 Task: Find connections with filter location Al Manşūrah with filter topic #socialentrepreneurswith filter profile language French with filter current company Bounce with filter school Gurukula Kangri Vishwavidyalaya with filter industry Interior Design with filter service category Computer Networking with filter keywords title Public Relations
Action: Mouse moved to (565, 70)
Screenshot: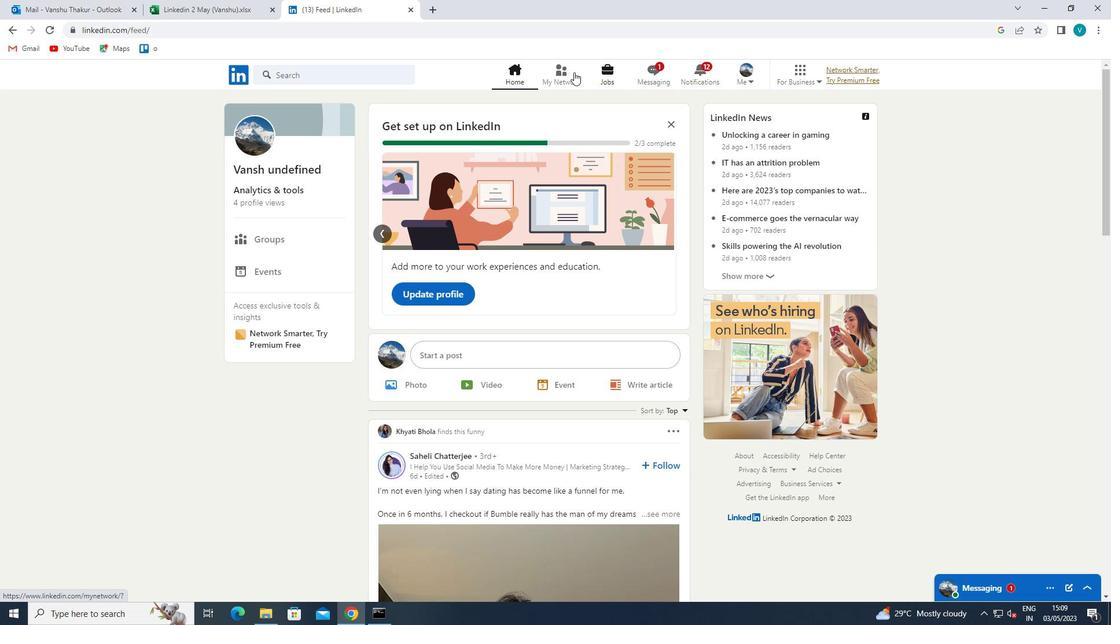 
Action: Mouse pressed left at (565, 70)
Screenshot: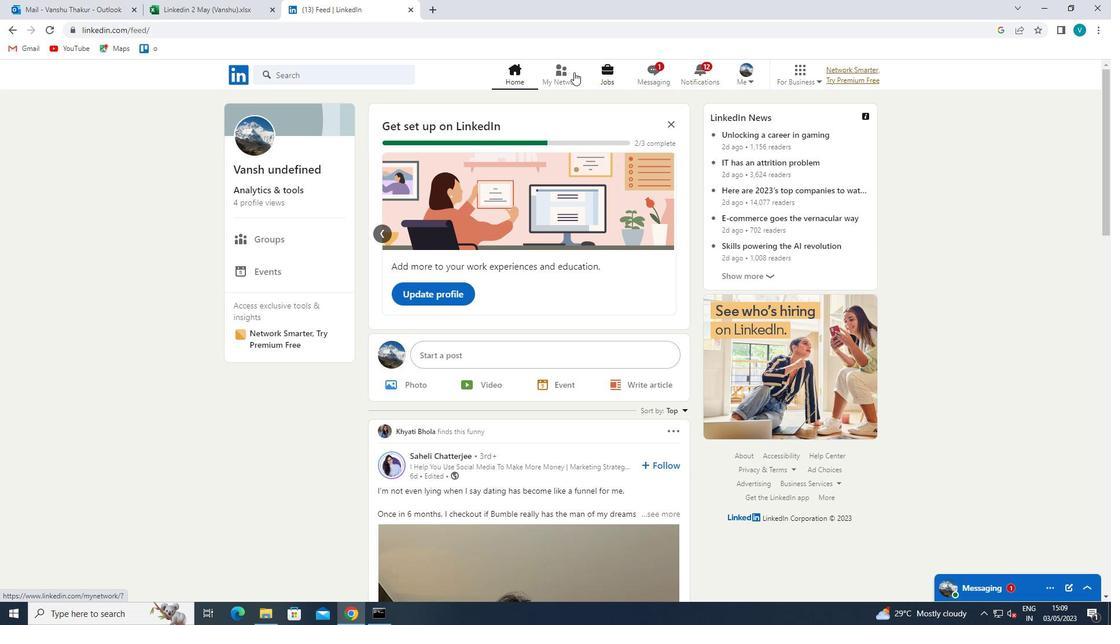 
Action: Mouse moved to (309, 136)
Screenshot: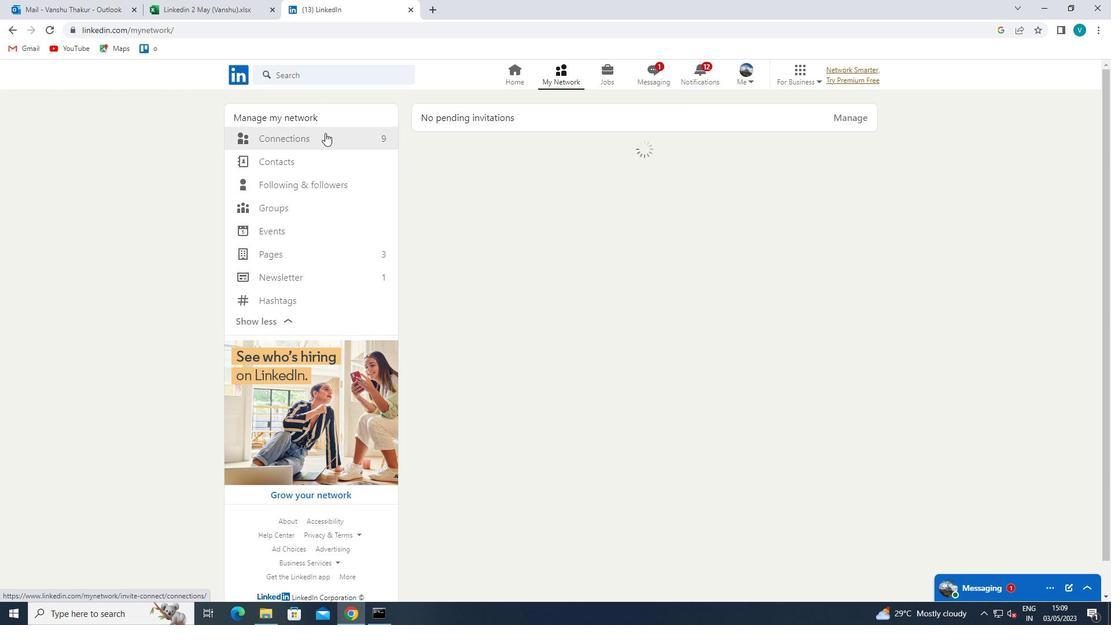 
Action: Mouse pressed left at (309, 136)
Screenshot: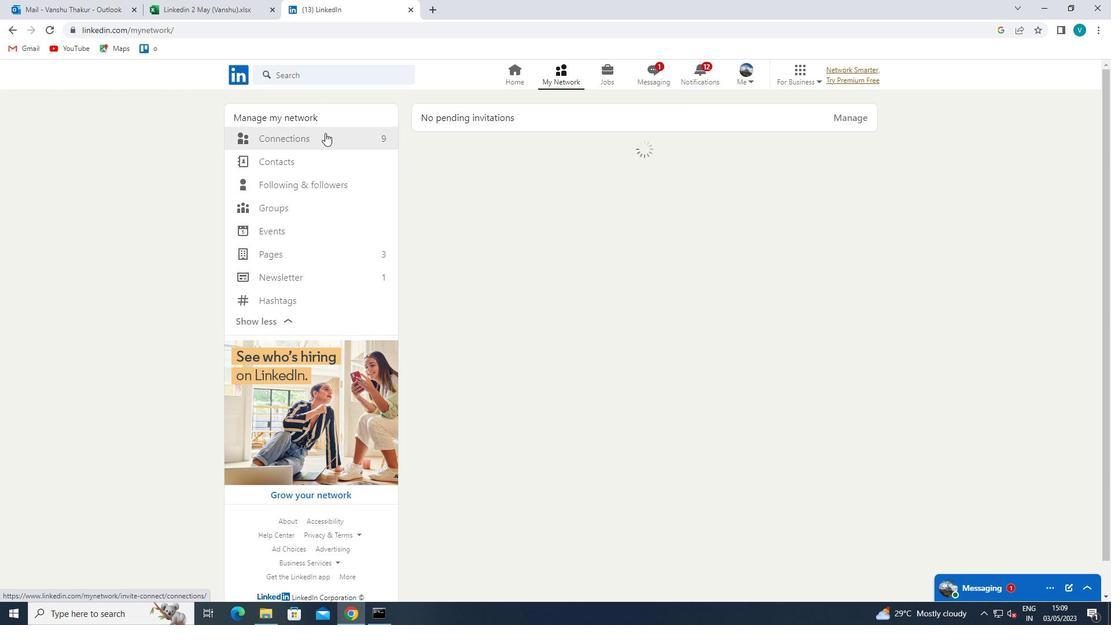
Action: Mouse moved to (639, 147)
Screenshot: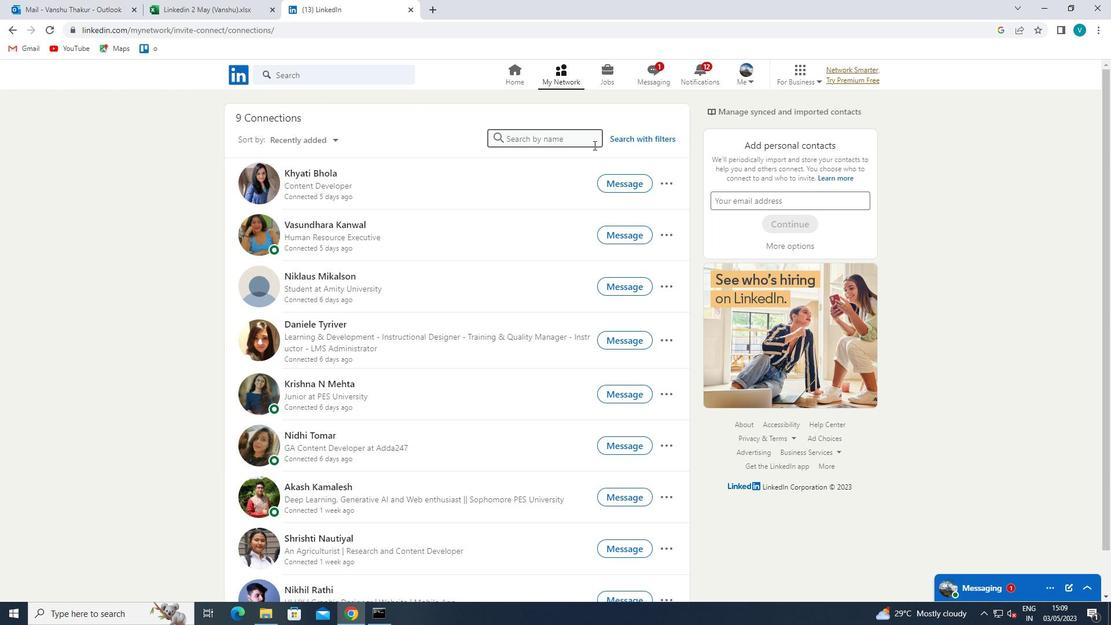 
Action: Mouse pressed left at (639, 147)
Screenshot: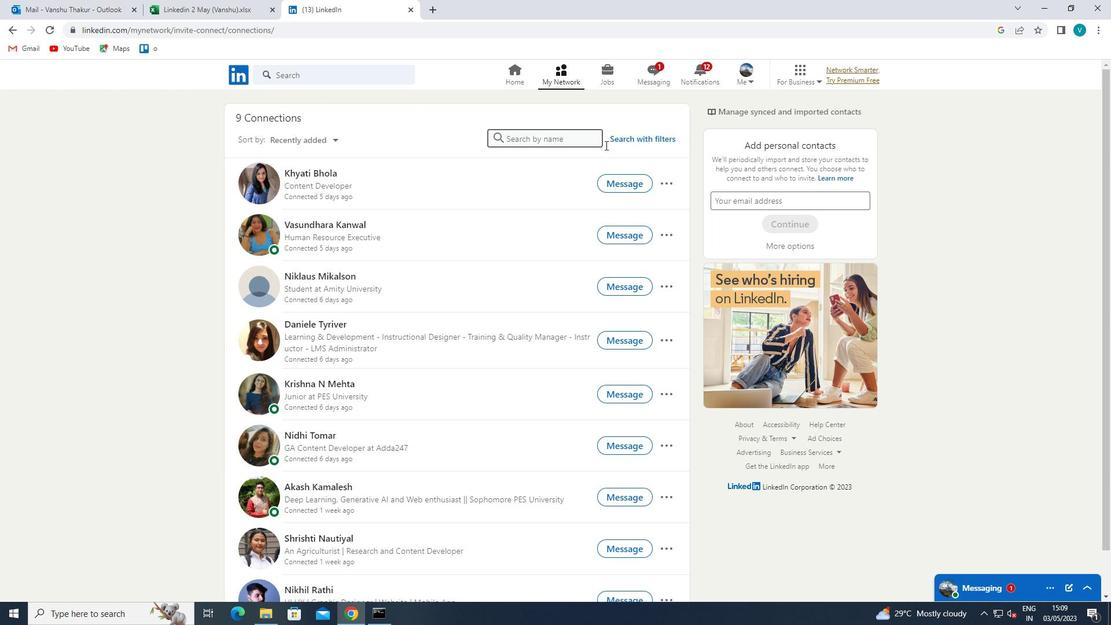 
Action: Mouse moved to (653, 140)
Screenshot: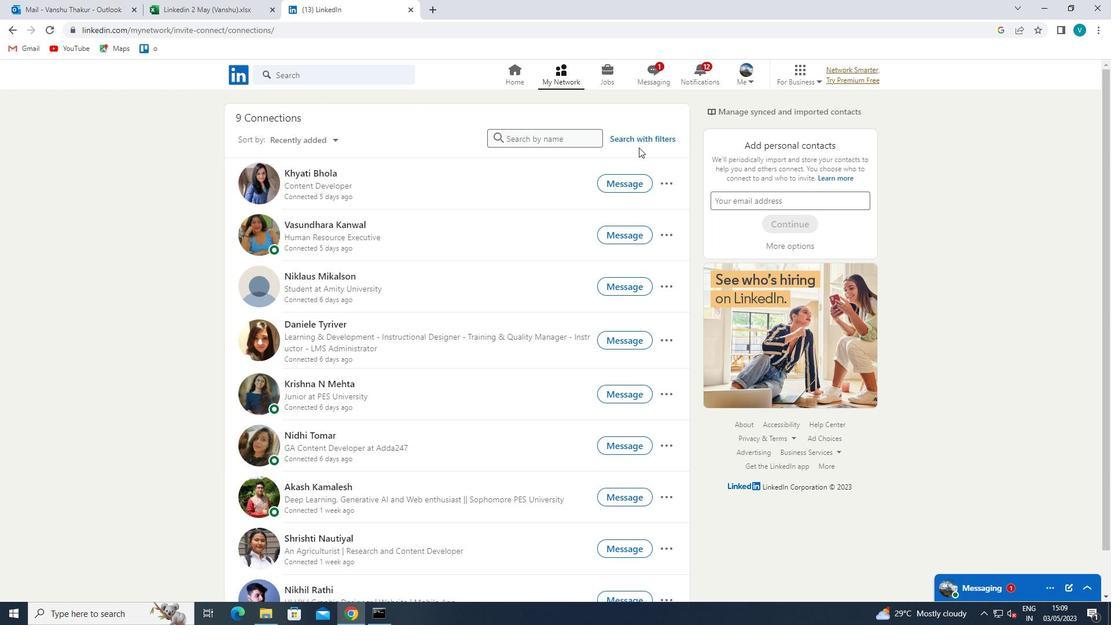 
Action: Mouse pressed left at (653, 140)
Screenshot: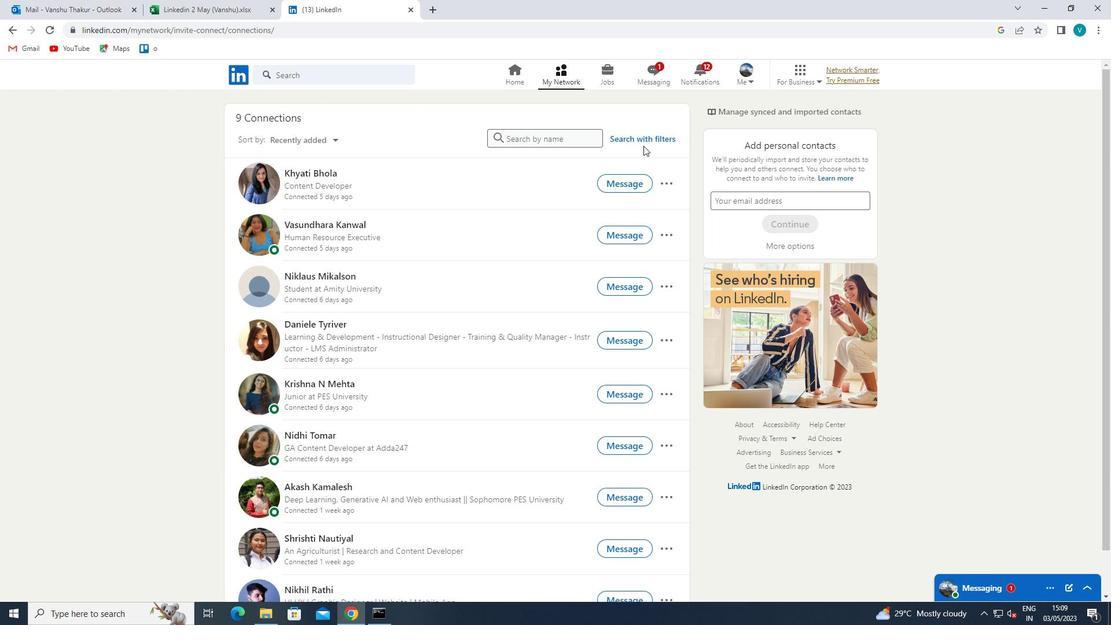 
Action: Mouse moved to (563, 105)
Screenshot: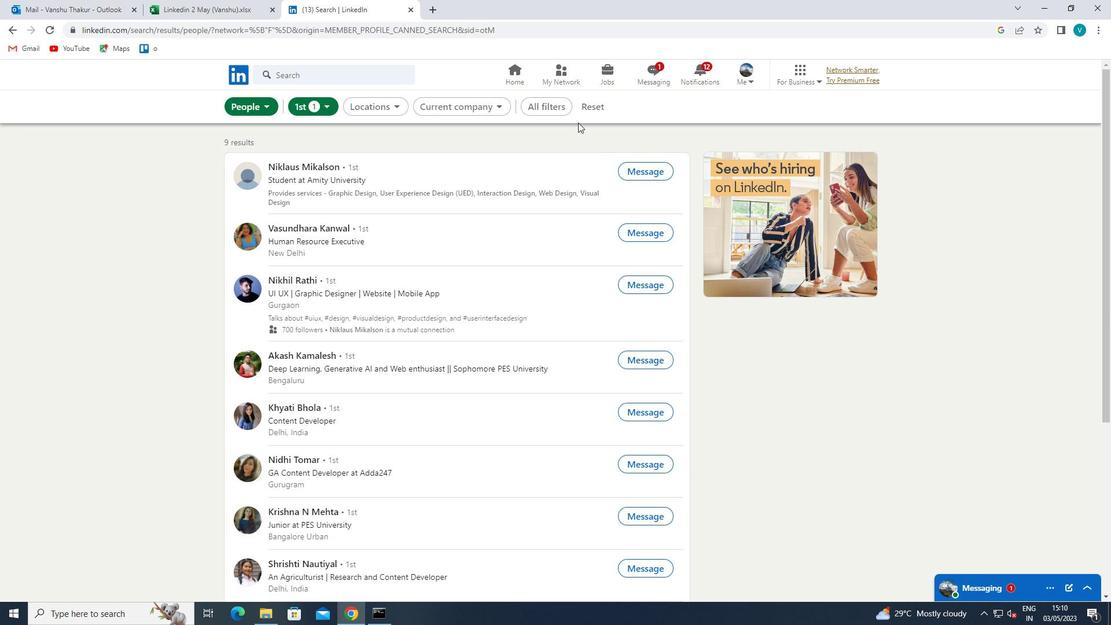 
Action: Mouse pressed left at (563, 105)
Screenshot: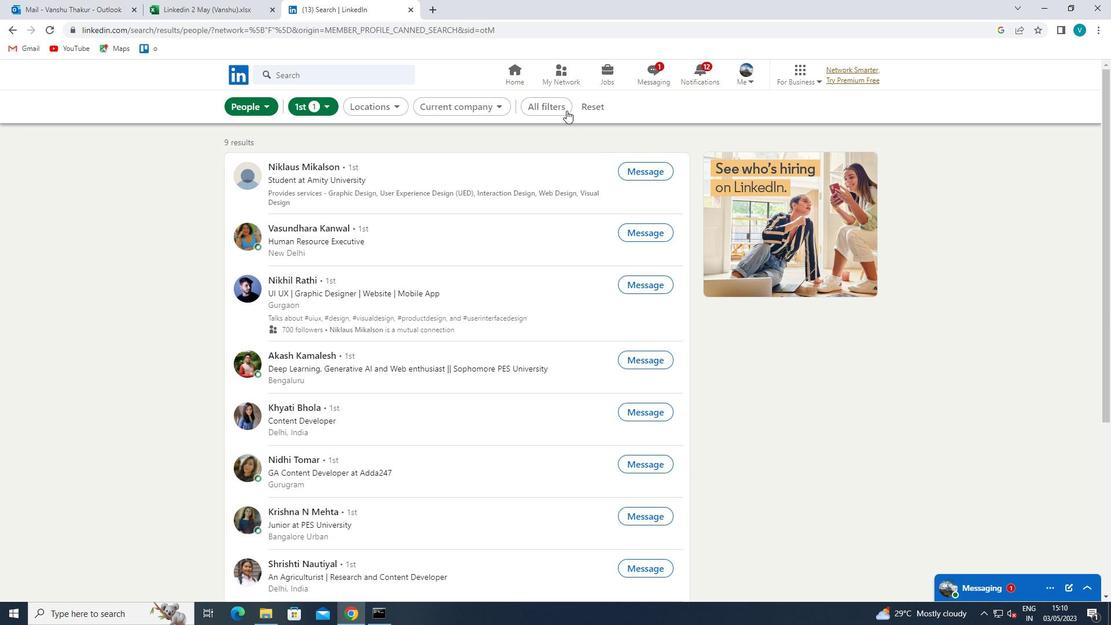 
Action: Mouse moved to (880, 284)
Screenshot: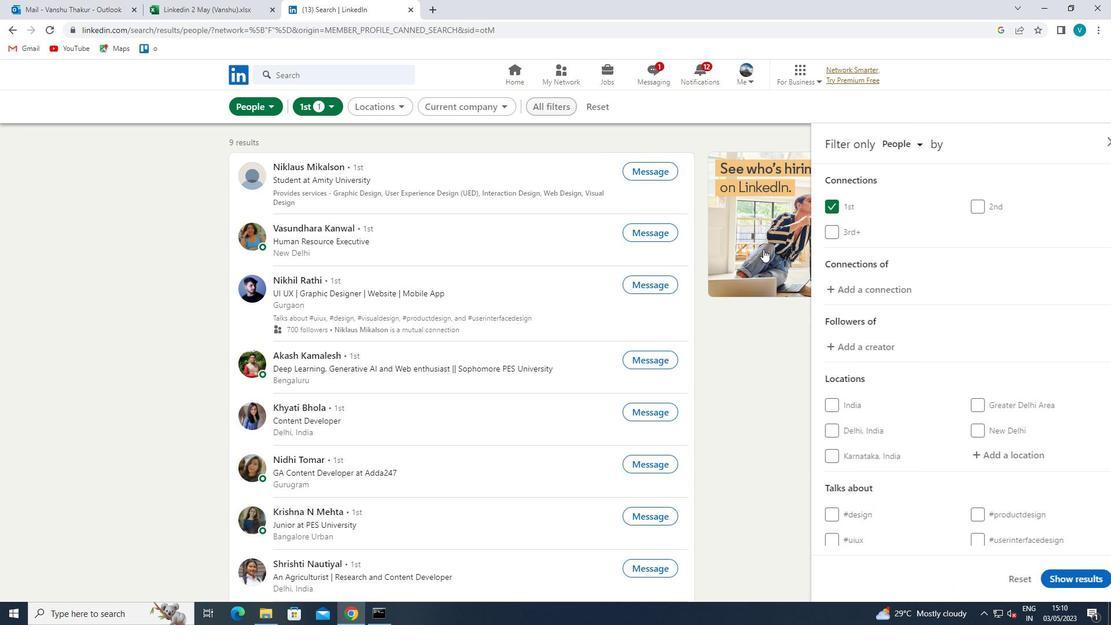 
Action: Mouse scrolled (880, 283) with delta (0, 0)
Screenshot: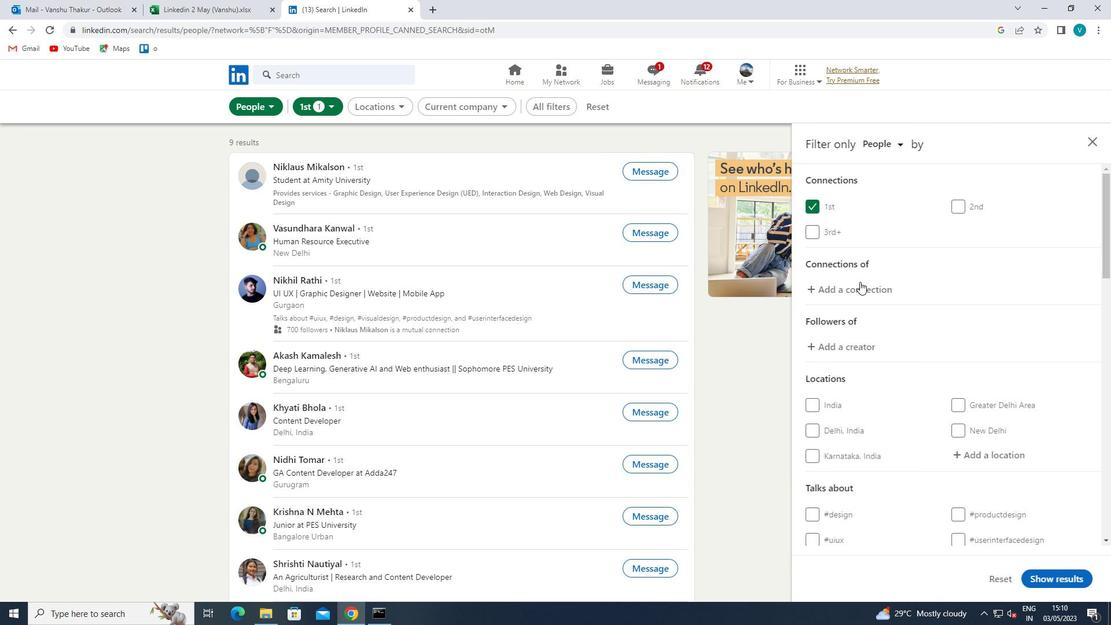 
Action: Mouse scrolled (880, 283) with delta (0, 0)
Screenshot: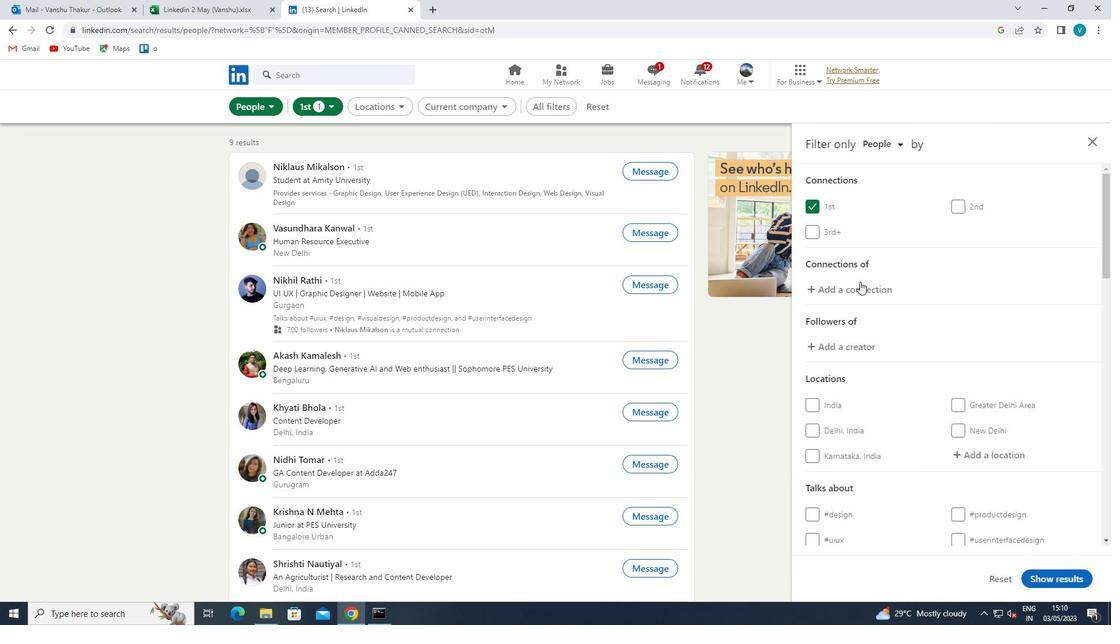
Action: Mouse moved to (970, 338)
Screenshot: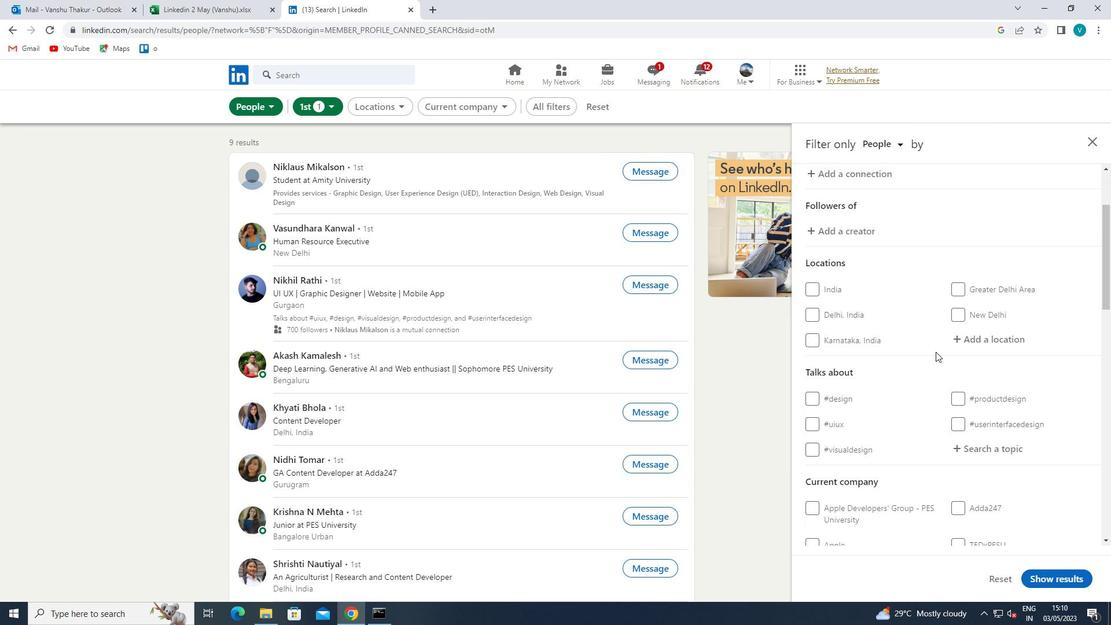 
Action: Mouse pressed left at (970, 338)
Screenshot: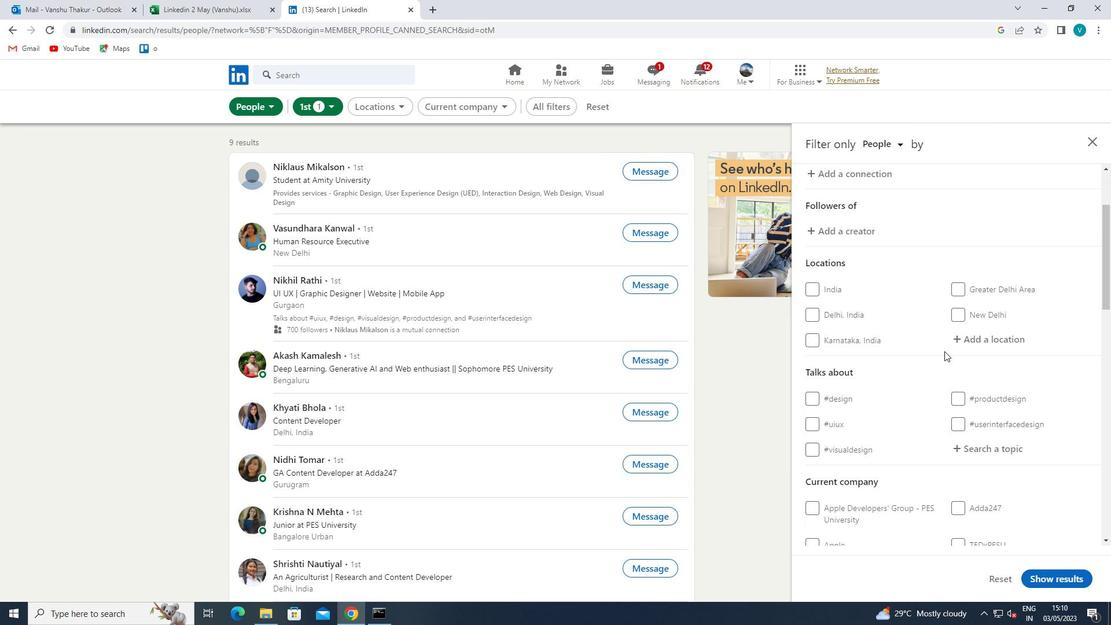 
Action: Key pressed <Key.shift>AL<Key.space><Key.shift>MANSURAH
Screenshot: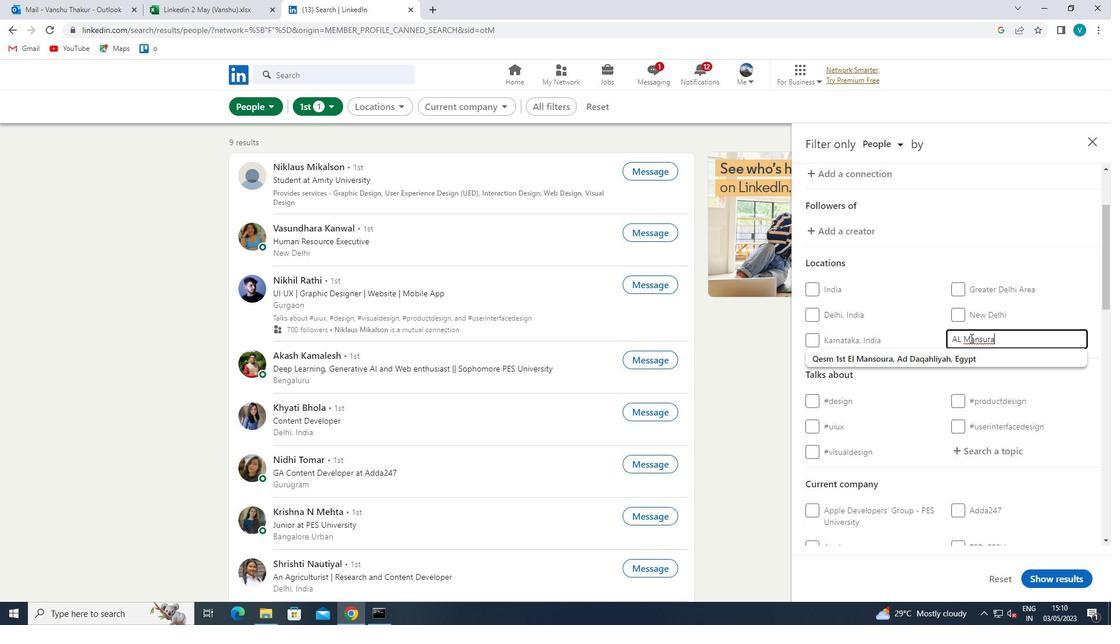 
Action: Mouse moved to (948, 352)
Screenshot: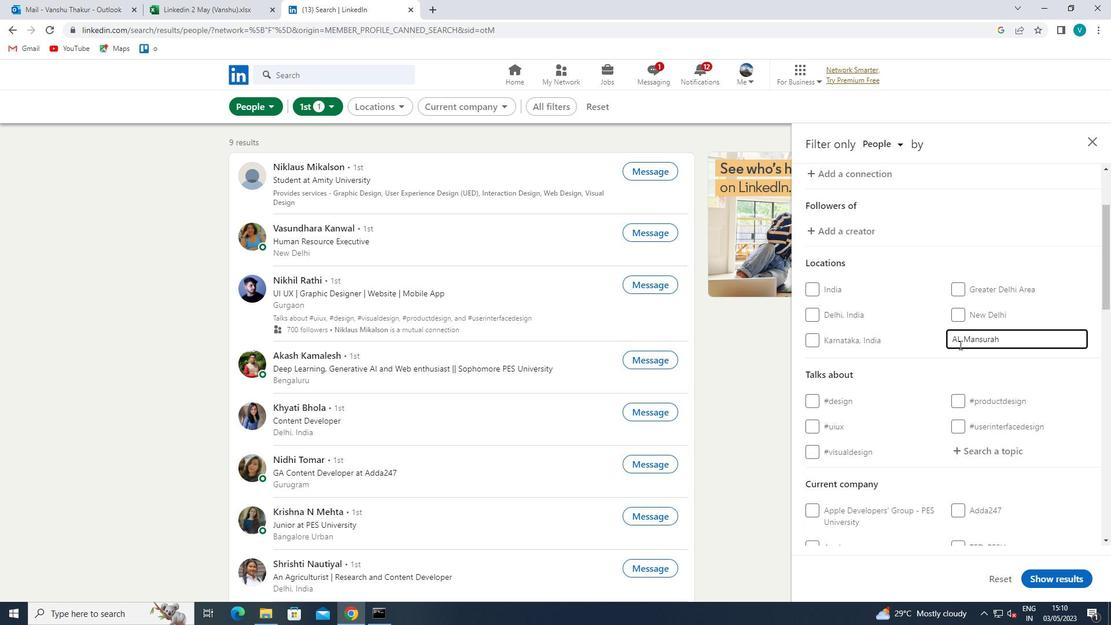 
Action: Mouse scrolled (948, 352) with delta (0, 0)
Screenshot: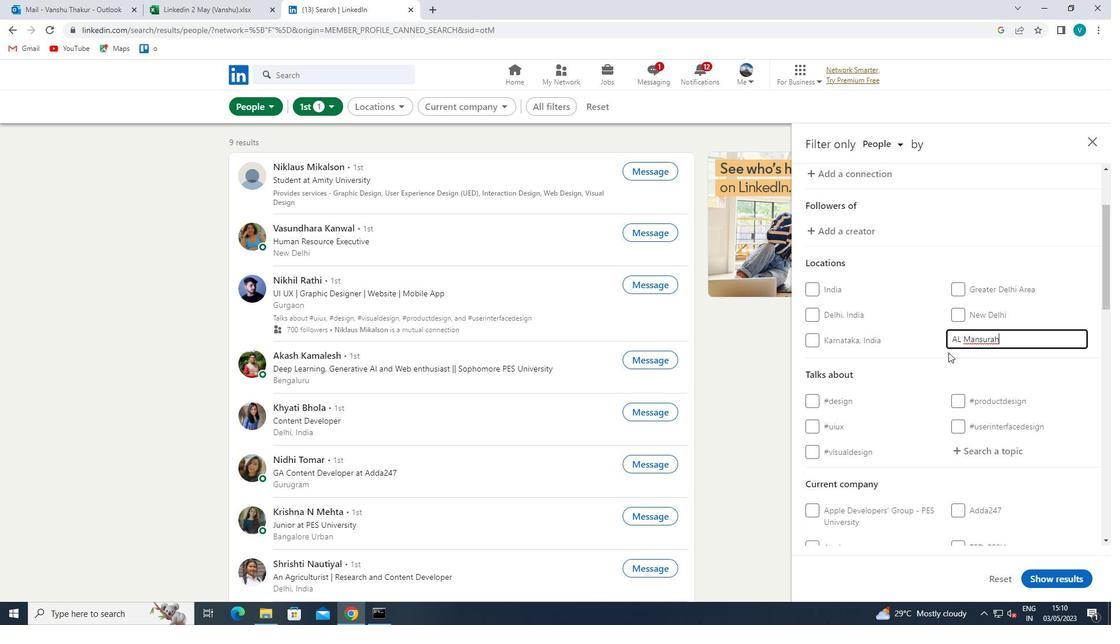 
Action: Mouse scrolled (948, 352) with delta (0, 0)
Screenshot: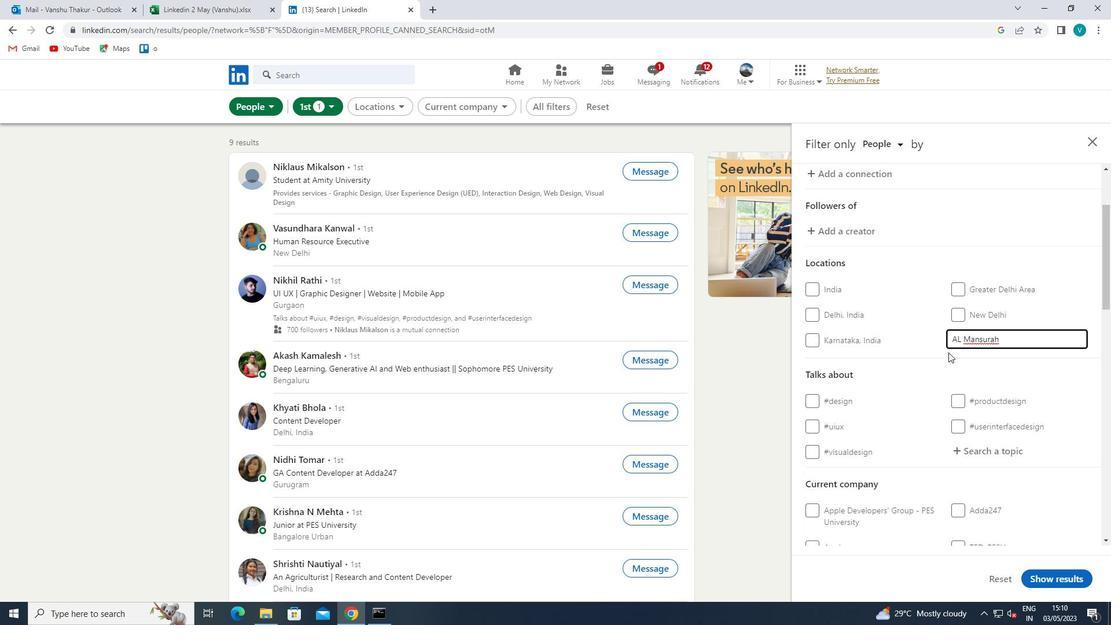 
Action: Mouse moved to (968, 342)
Screenshot: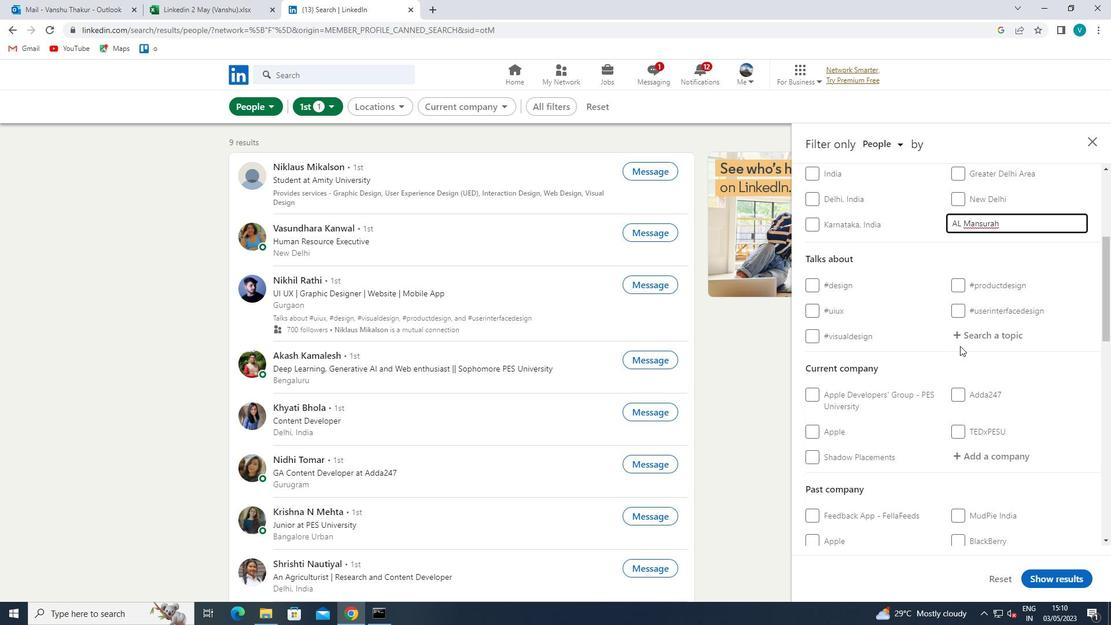 
Action: Mouse pressed left at (968, 342)
Screenshot: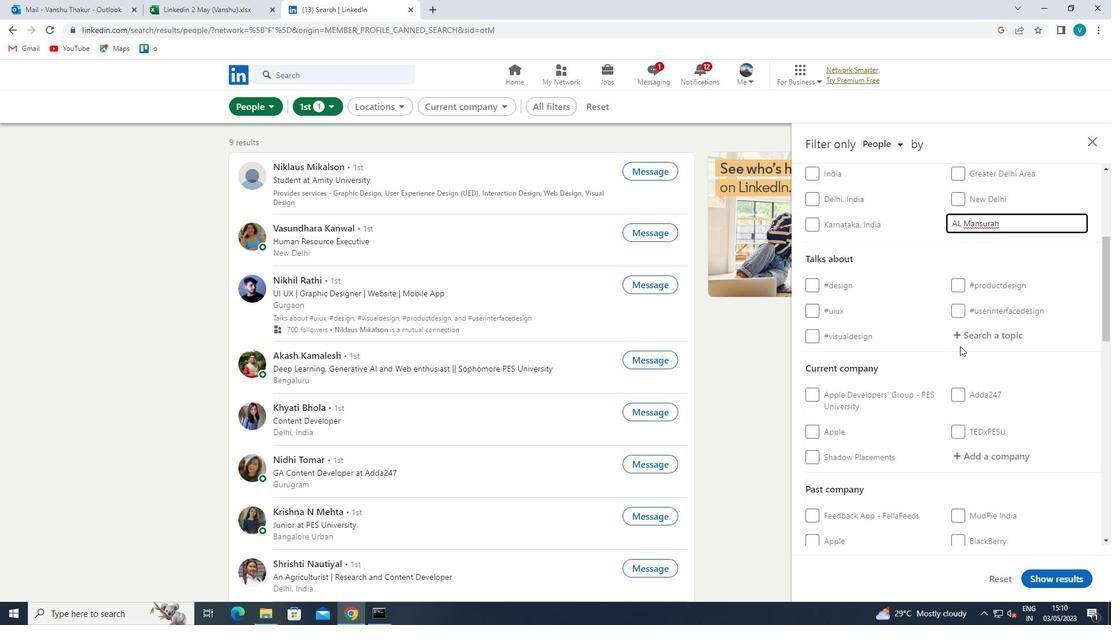 
Action: Key pressed SOCIALENTRE
Screenshot: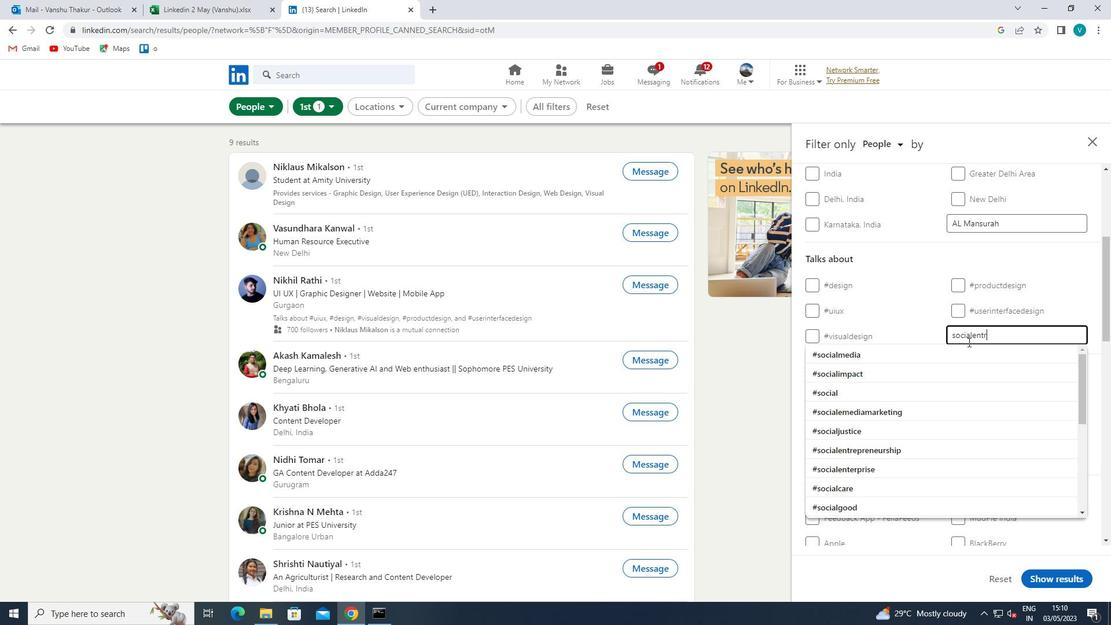 
Action: Mouse moved to (947, 367)
Screenshot: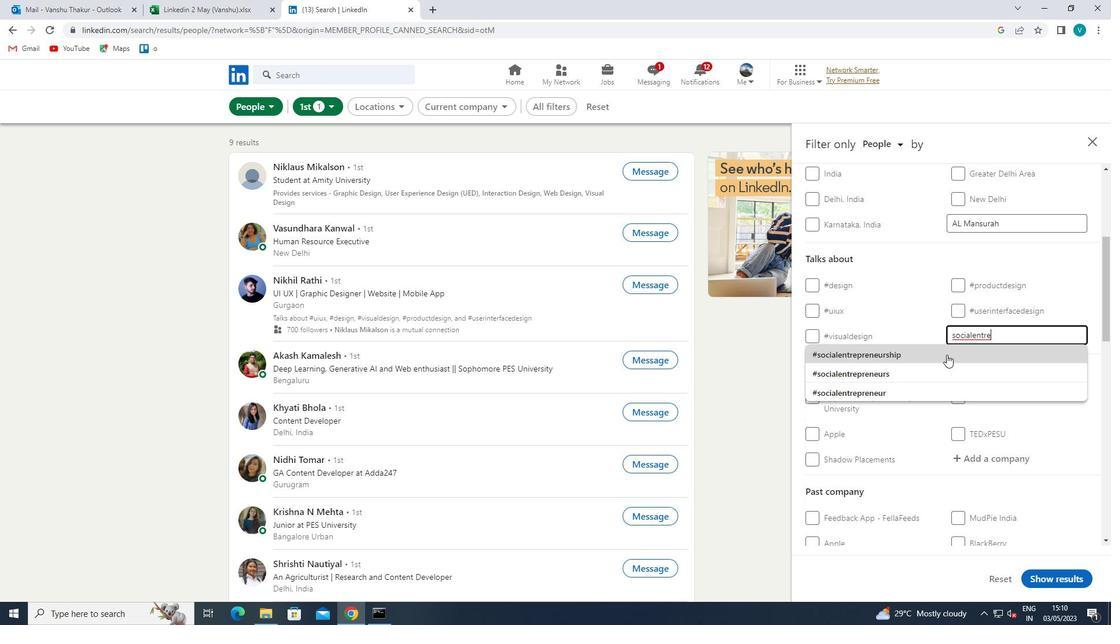 
Action: Mouse pressed left at (947, 367)
Screenshot: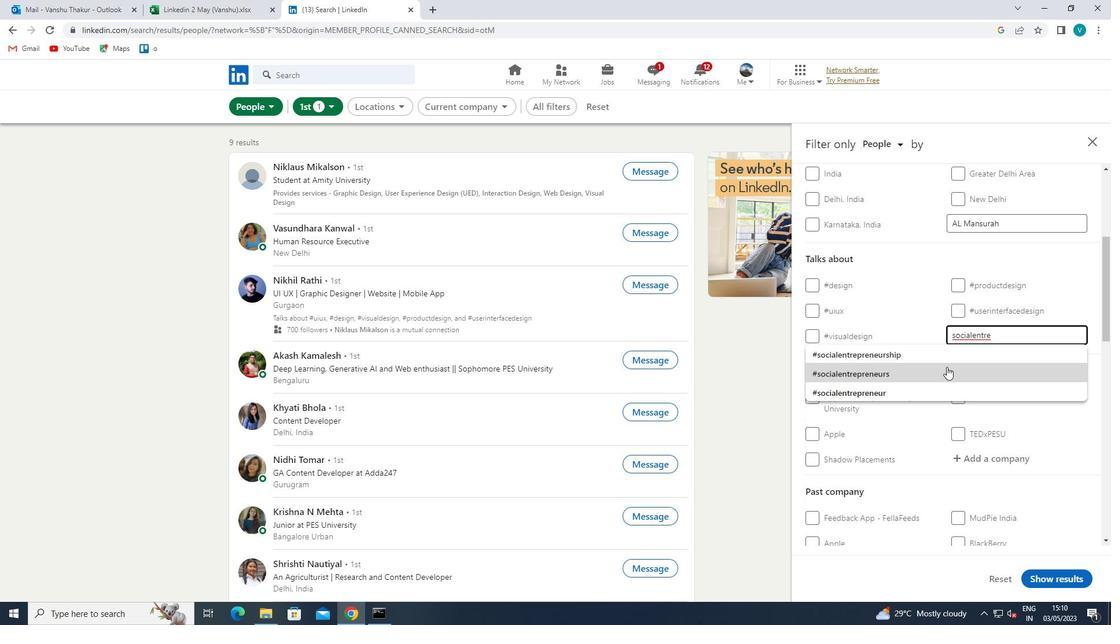 
Action: Mouse scrolled (947, 366) with delta (0, 0)
Screenshot: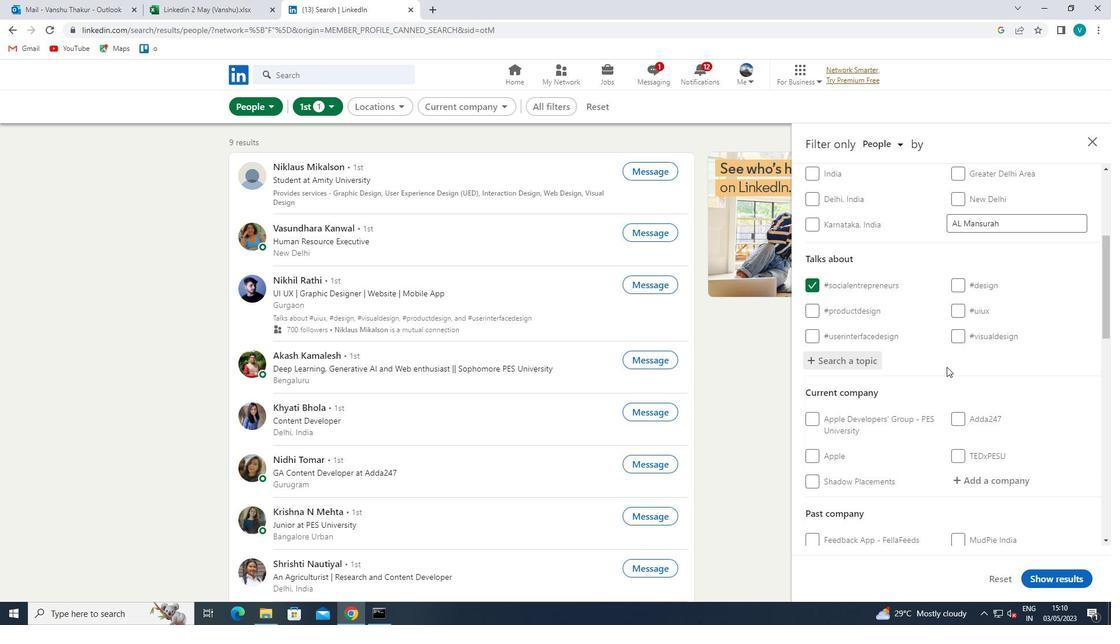 
Action: Mouse scrolled (947, 366) with delta (0, 0)
Screenshot: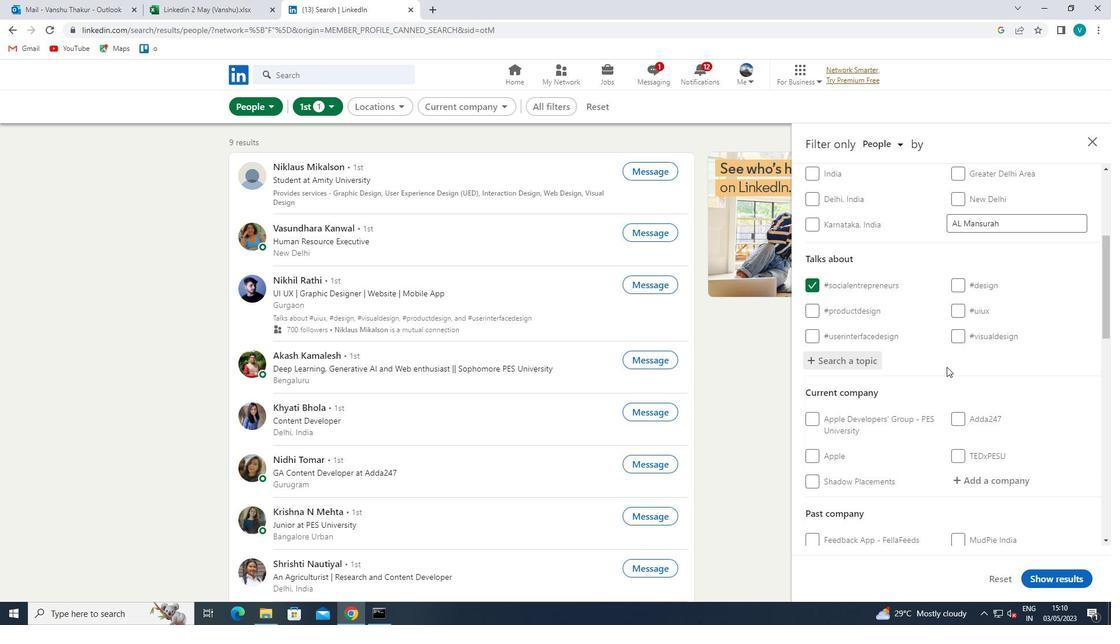 
Action: Mouse scrolled (947, 366) with delta (0, 0)
Screenshot: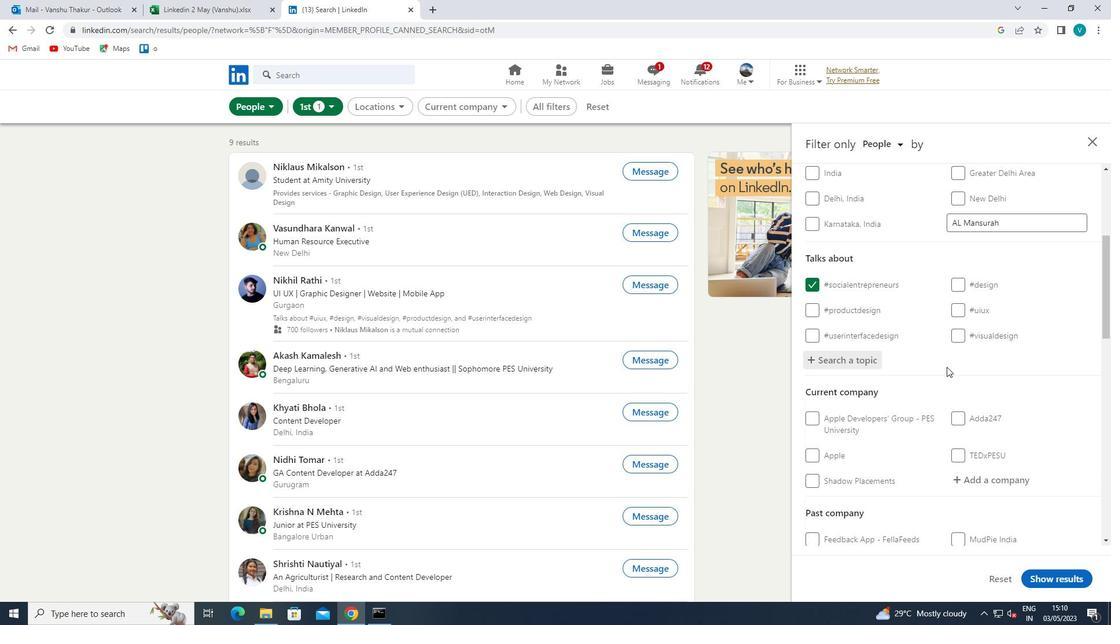 
Action: Mouse moved to (997, 312)
Screenshot: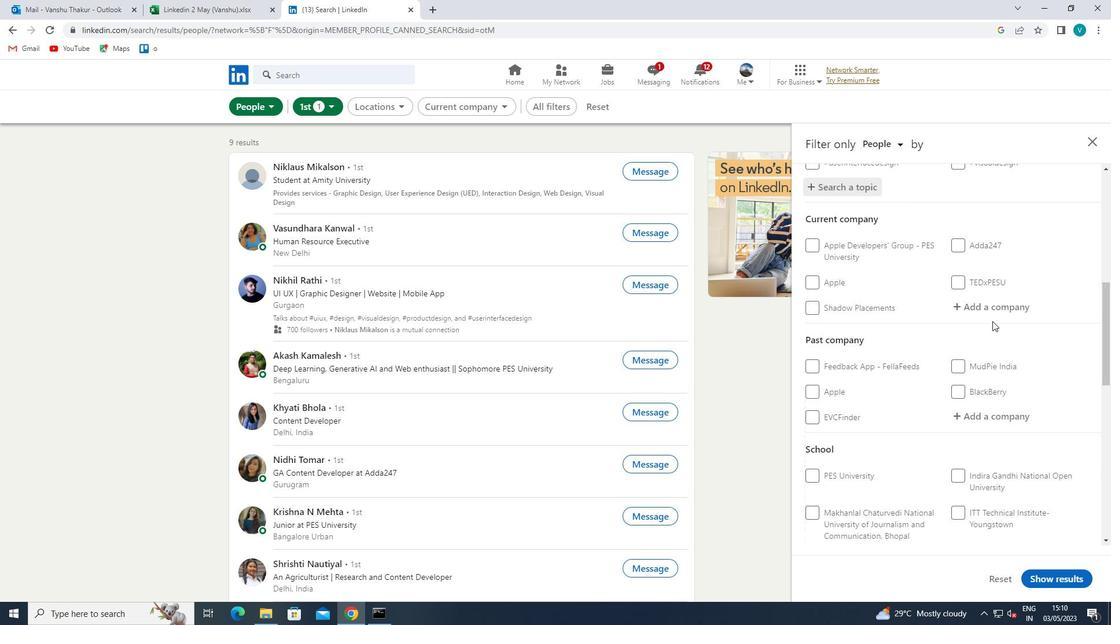 
Action: Mouse pressed left at (997, 312)
Screenshot: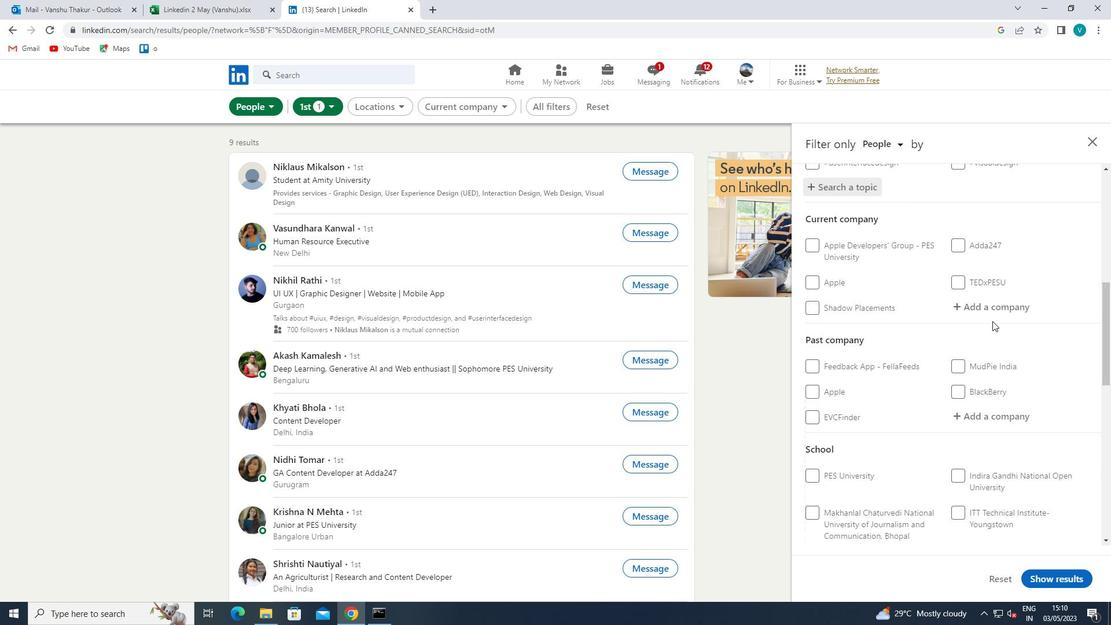 
Action: Key pressed <Key.shift>BOUNCE
Screenshot: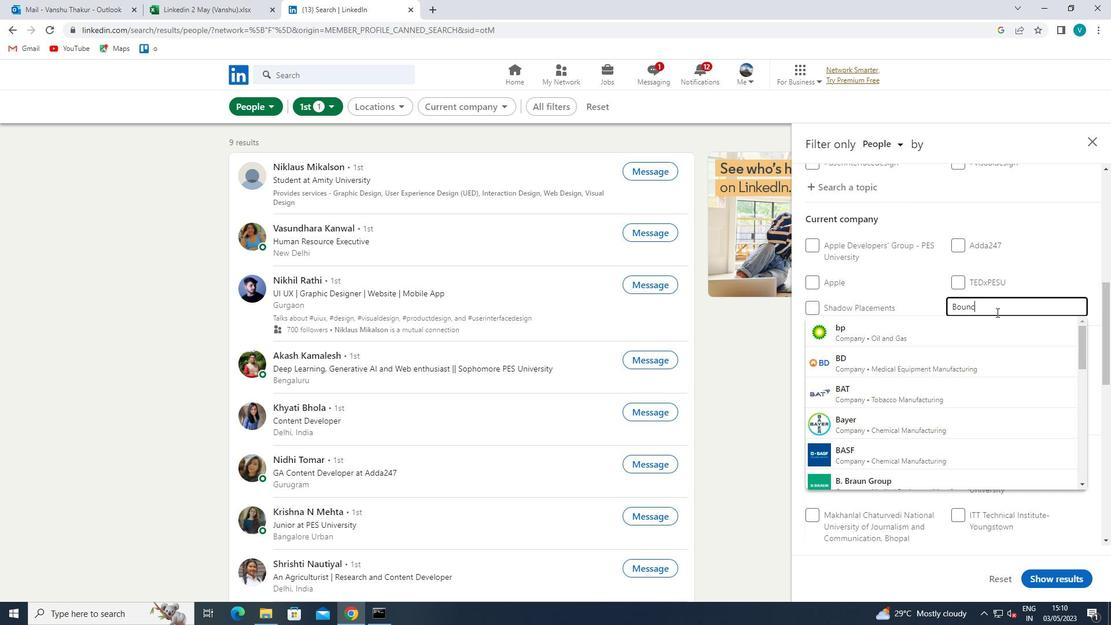 
Action: Mouse moved to (978, 323)
Screenshot: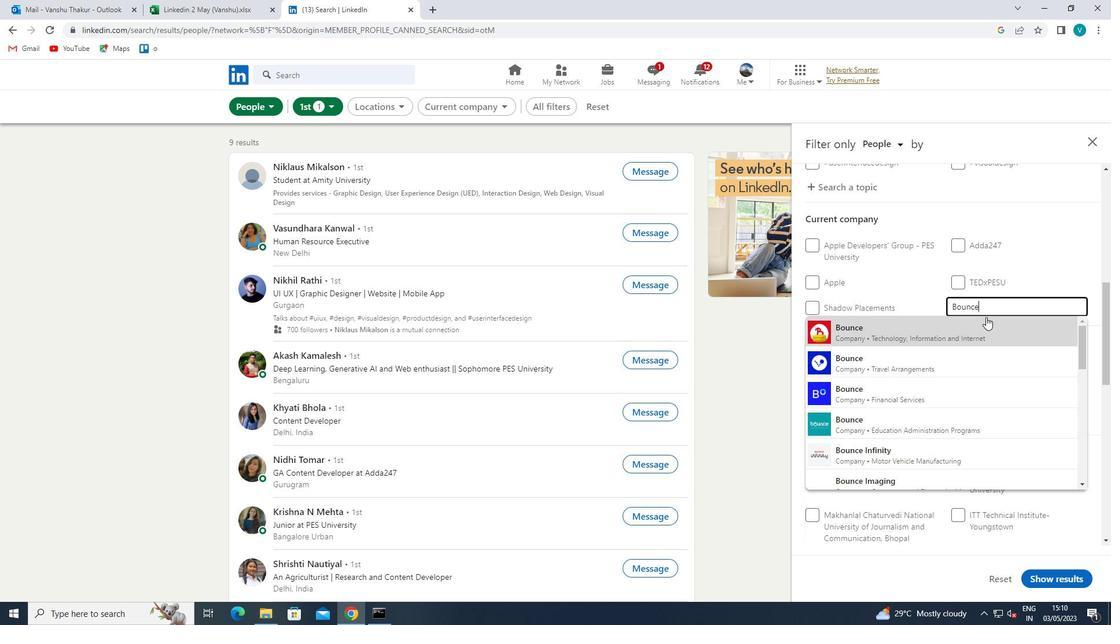 
Action: Mouse pressed left at (978, 323)
Screenshot: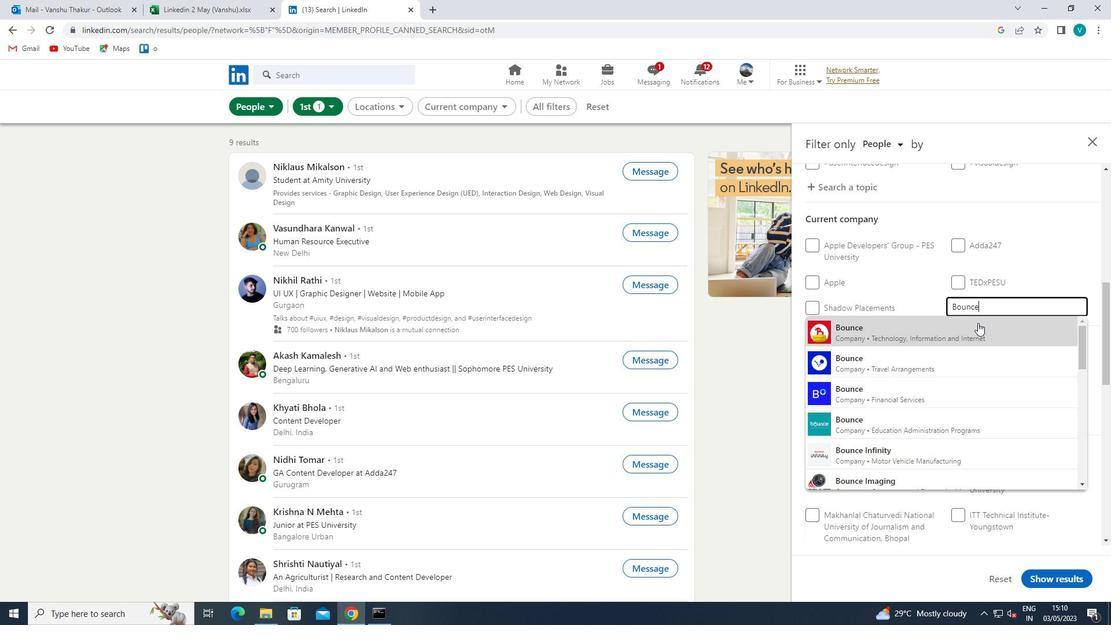 
Action: Mouse scrolled (978, 322) with delta (0, 0)
Screenshot: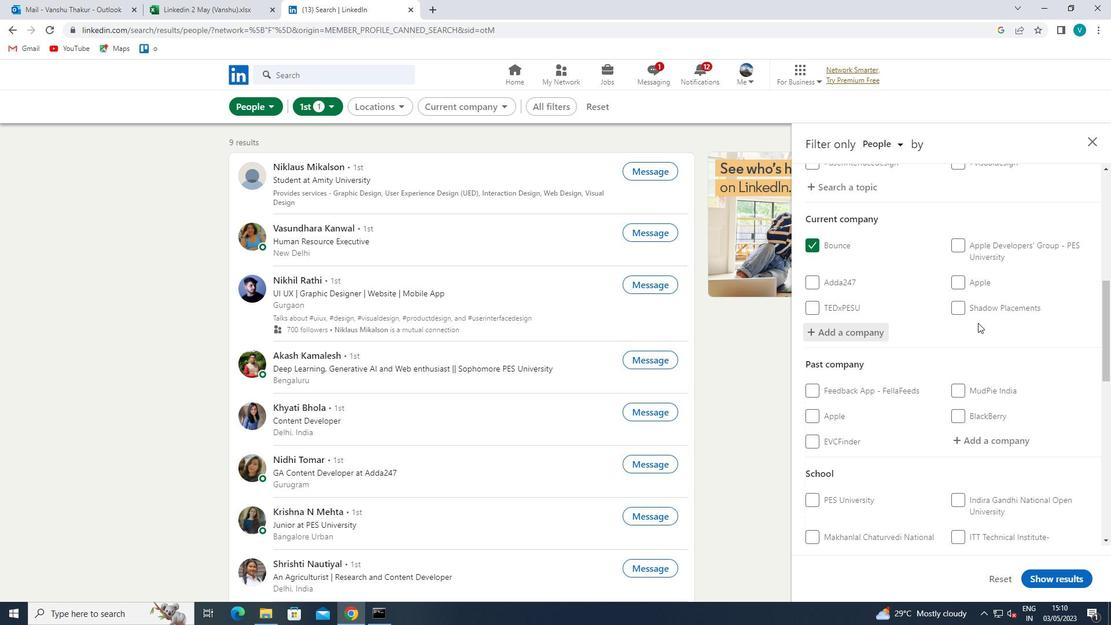 
Action: Mouse scrolled (978, 322) with delta (0, 0)
Screenshot: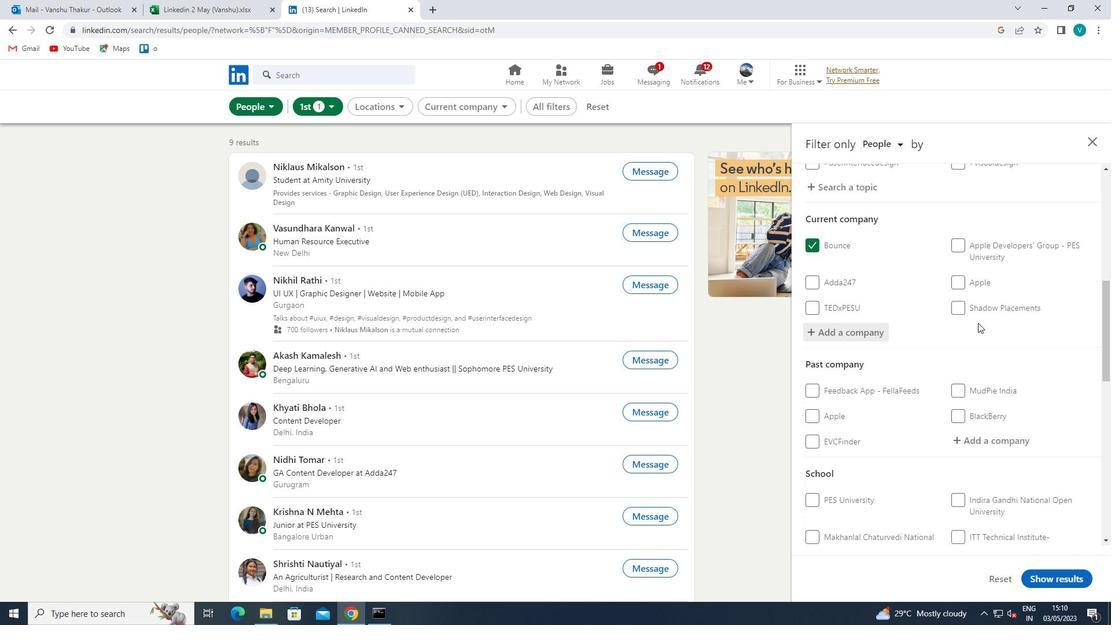 
Action: Mouse scrolled (978, 322) with delta (0, 0)
Screenshot: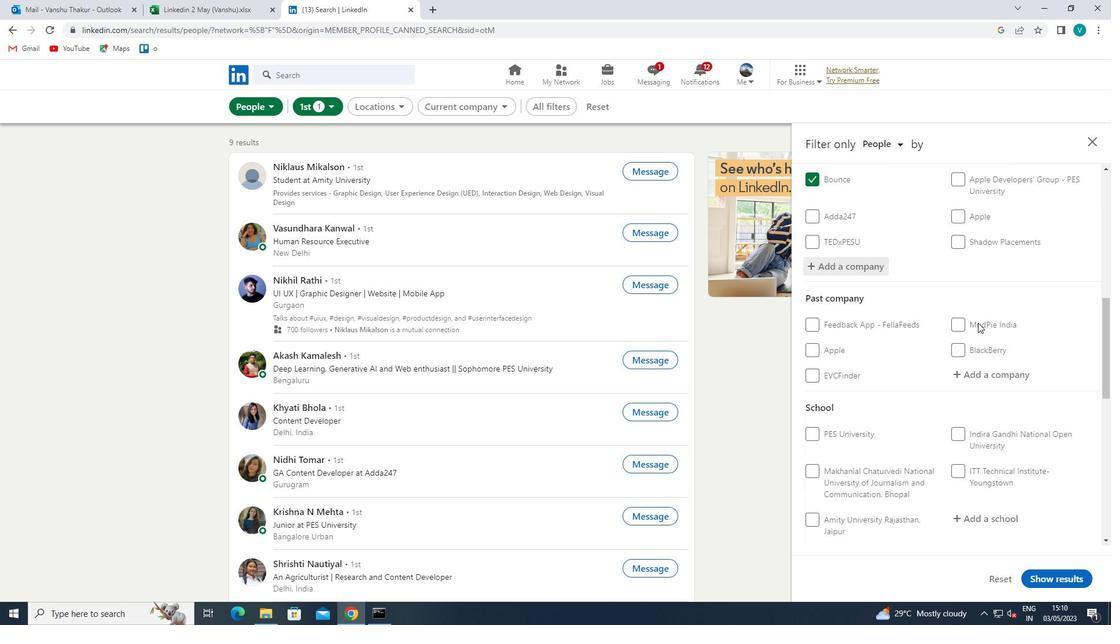 
Action: Mouse scrolled (978, 322) with delta (0, 0)
Screenshot: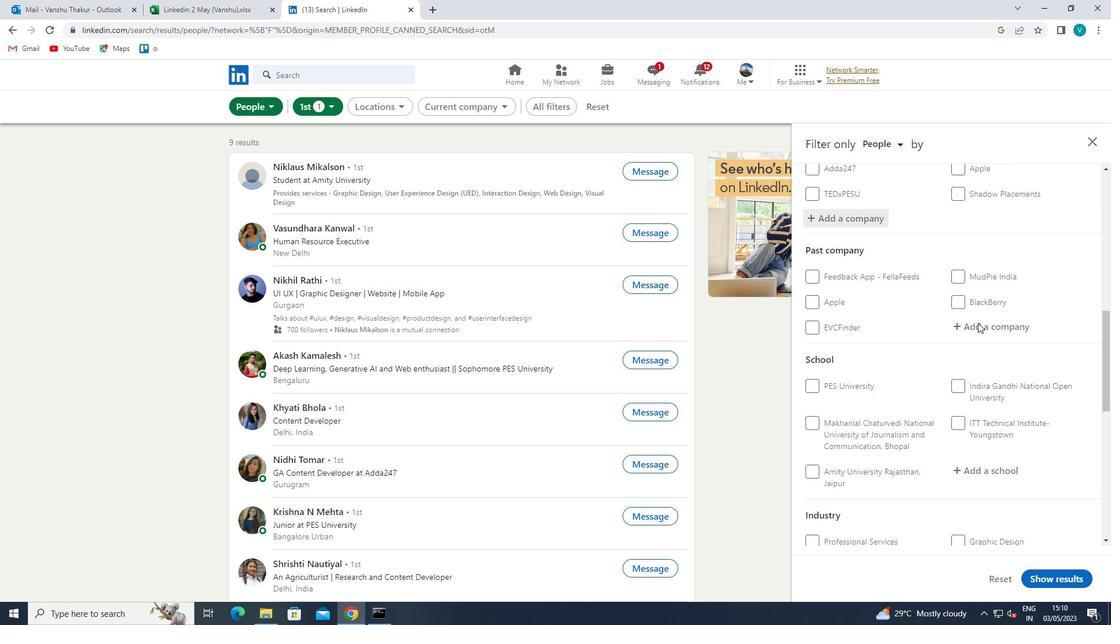 
Action: Mouse scrolled (978, 322) with delta (0, 0)
Screenshot: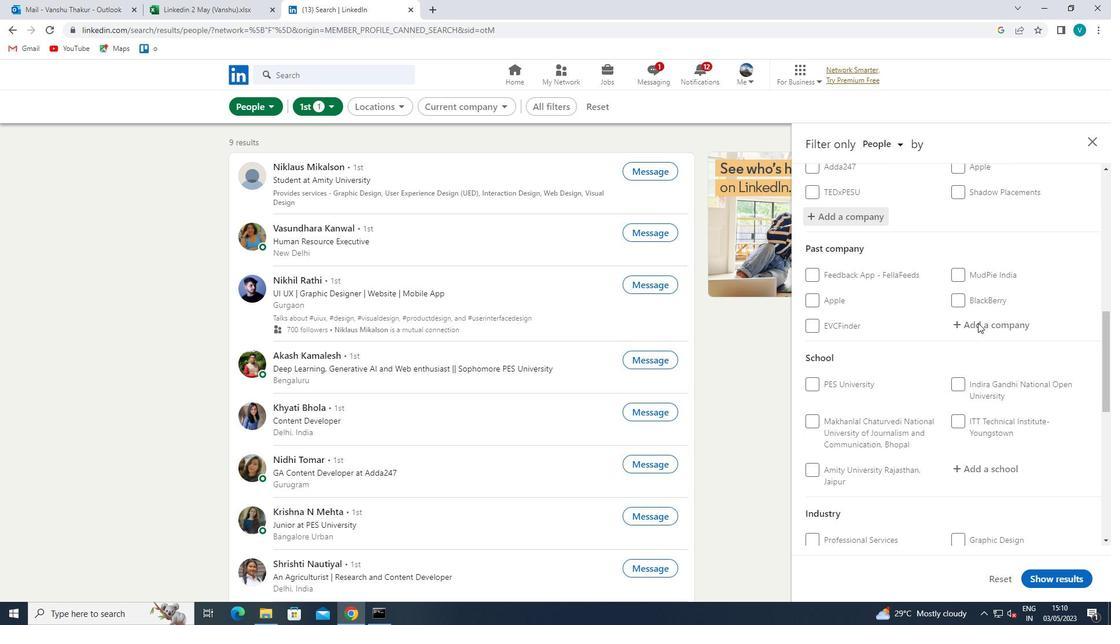 
Action: Mouse moved to (981, 371)
Screenshot: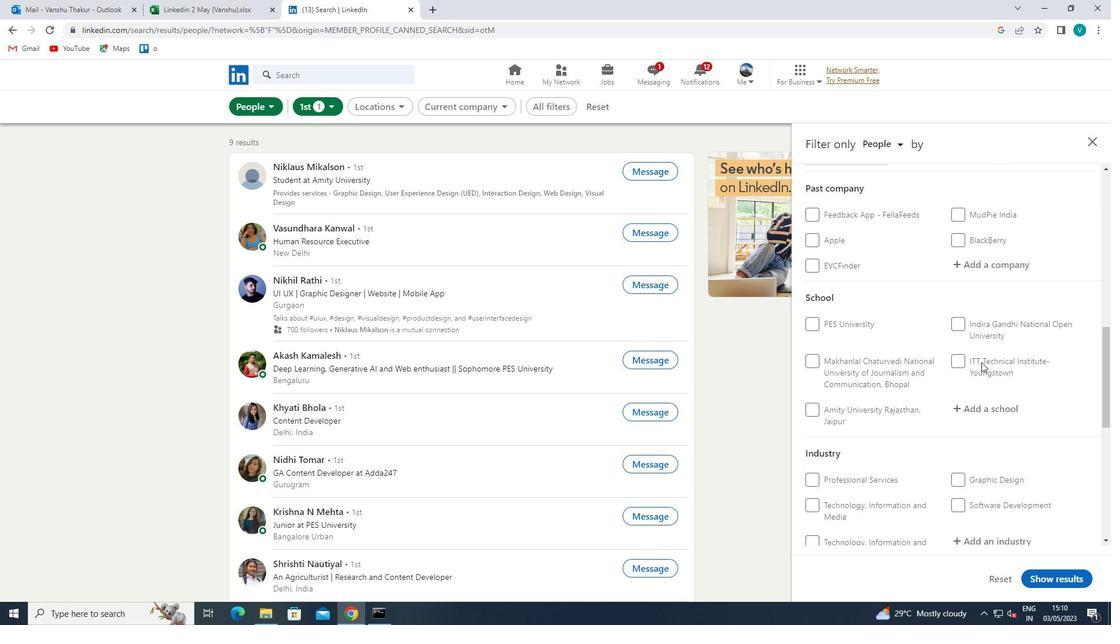 
Action: Mouse scrolled (981, 372) with delta (0, 0)
Screenshot: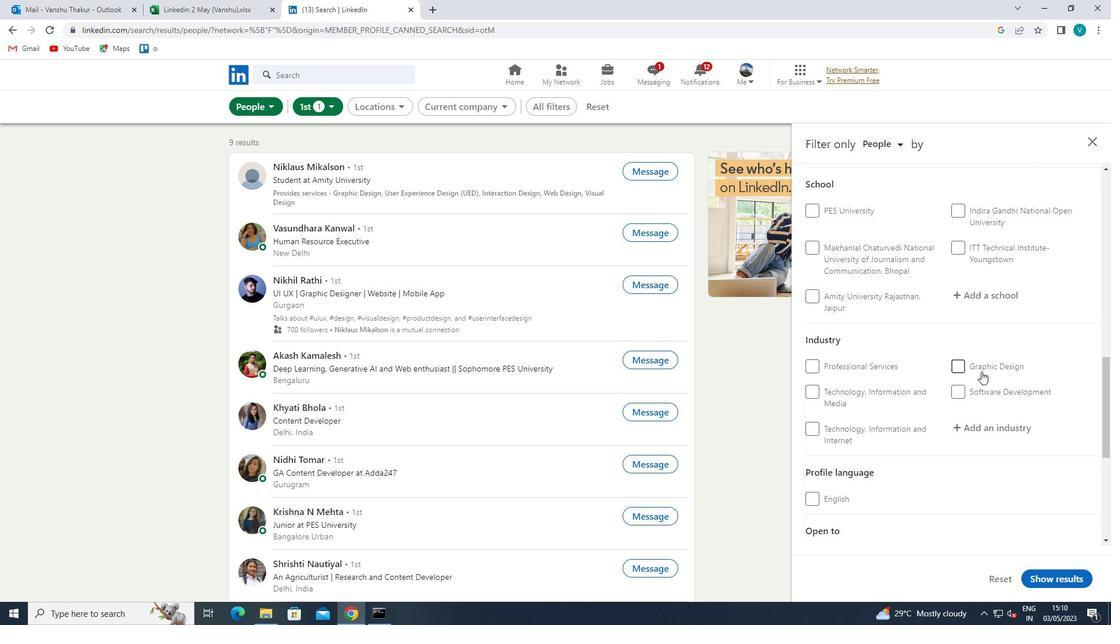 
Action: Mouse moved to (983, 358)
Screenshot: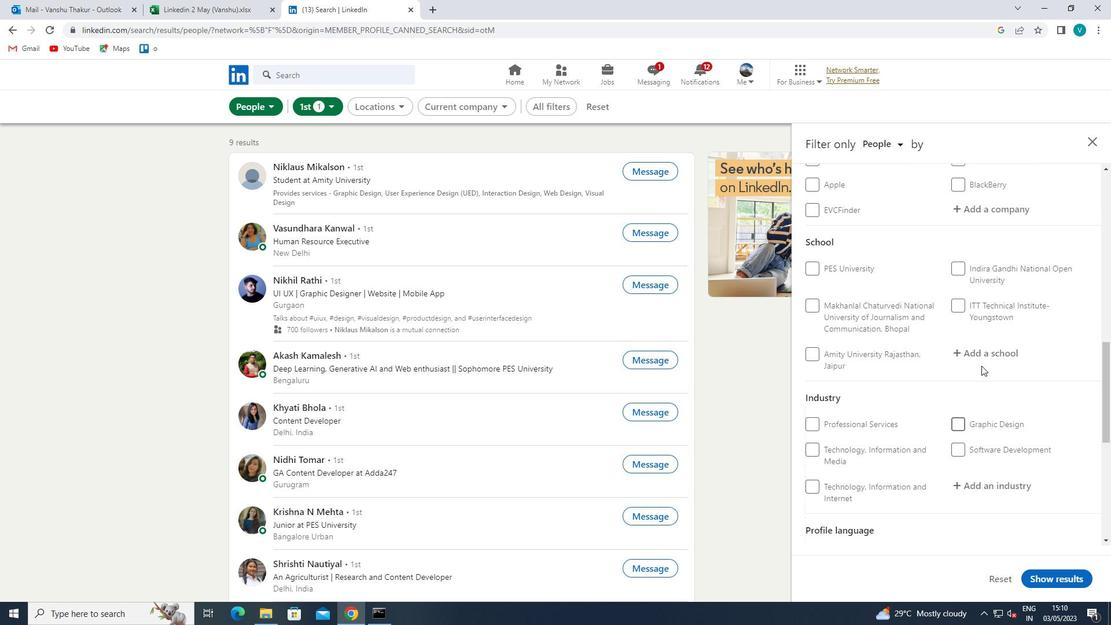 
Action: Mouse pressed left at (983, 358)
Screenshot: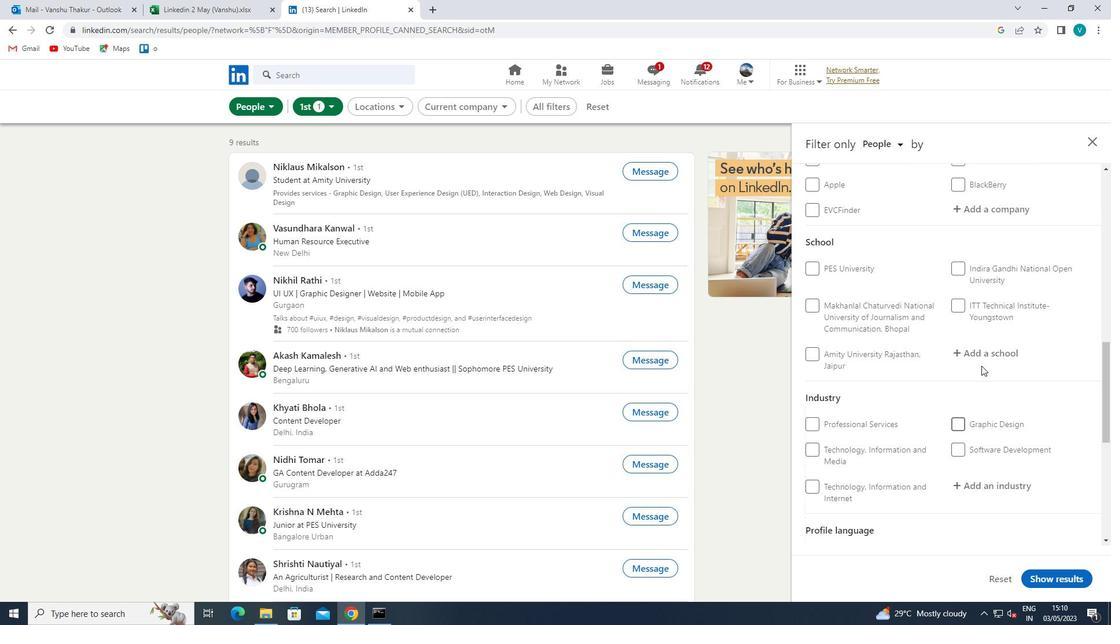 
Action: Key pressed <Key.shift>GURUKUL<Key.space>
Screenshot: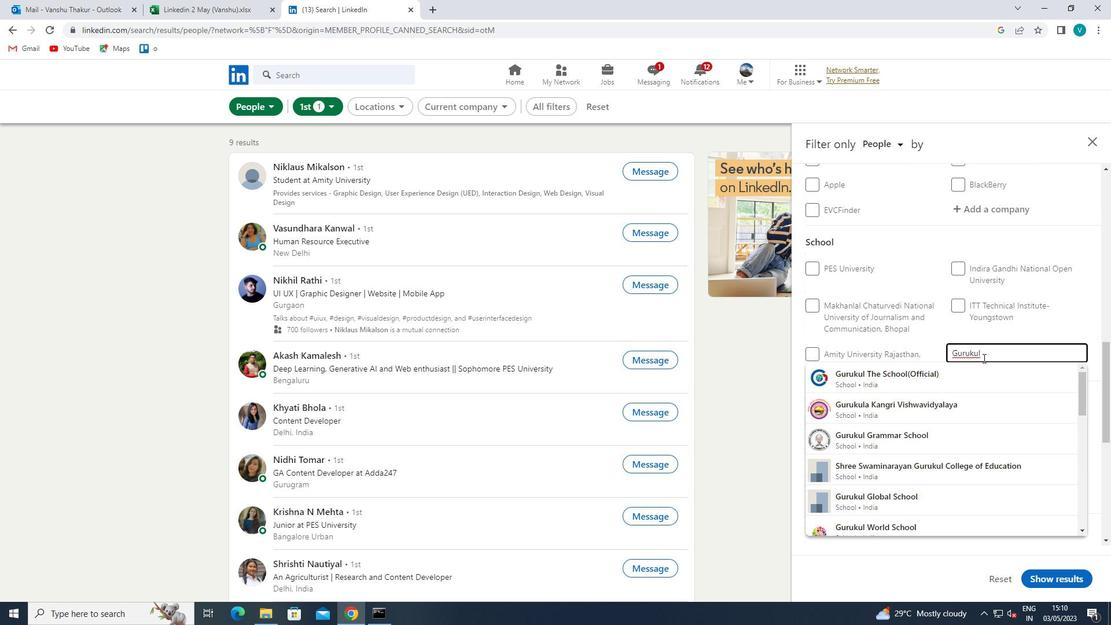 
Action: Mouse moved to (836, 442)
Screenshot: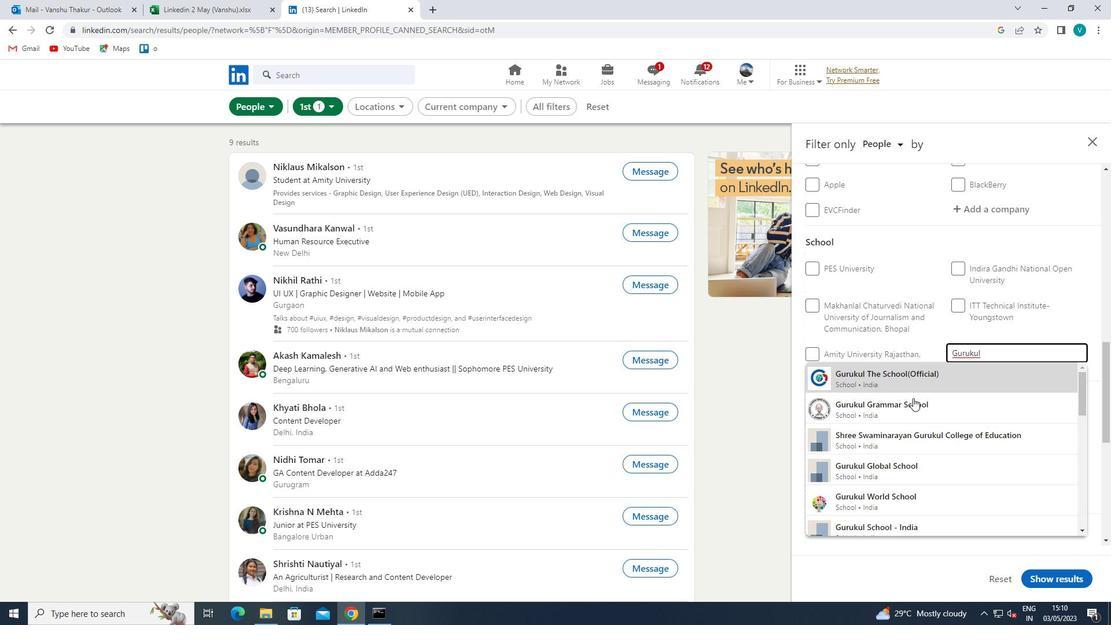 
Action: Key pressed <Key.left>A<Key.space>
Screenshot: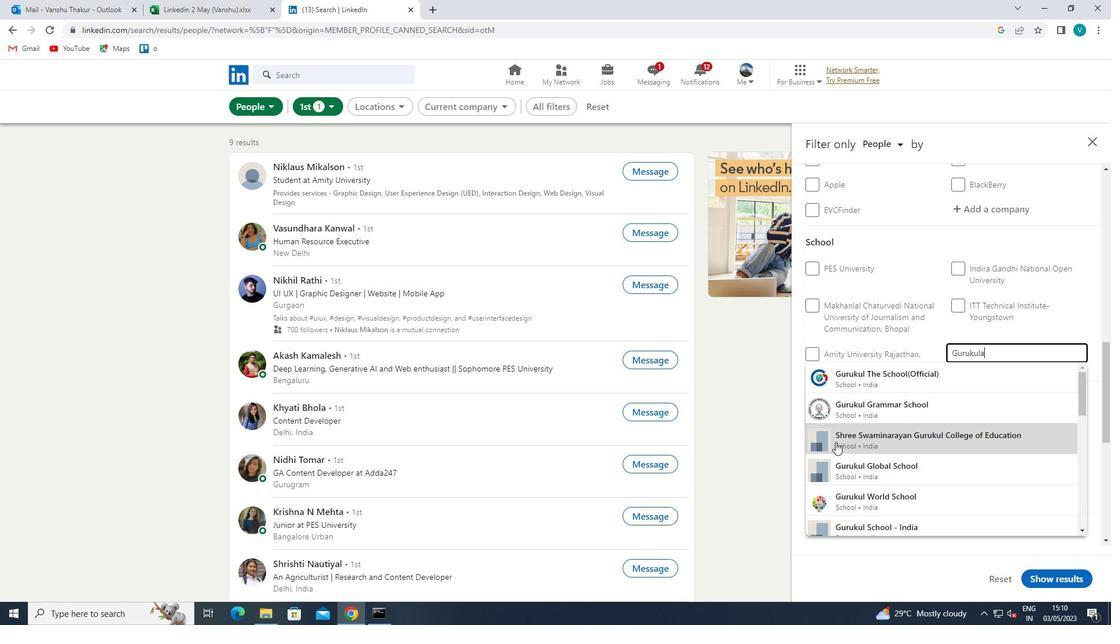 
Action: Mouse moved to (954, 371)
Screenshot: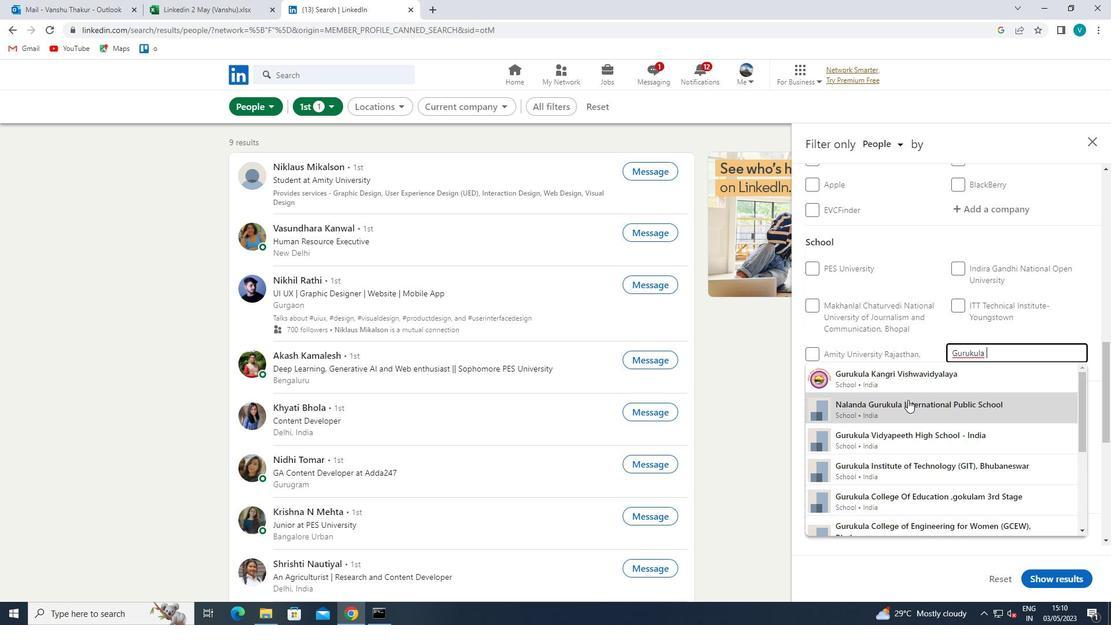 
Action: Mouse pressed left at (954, 371)
Screenshot: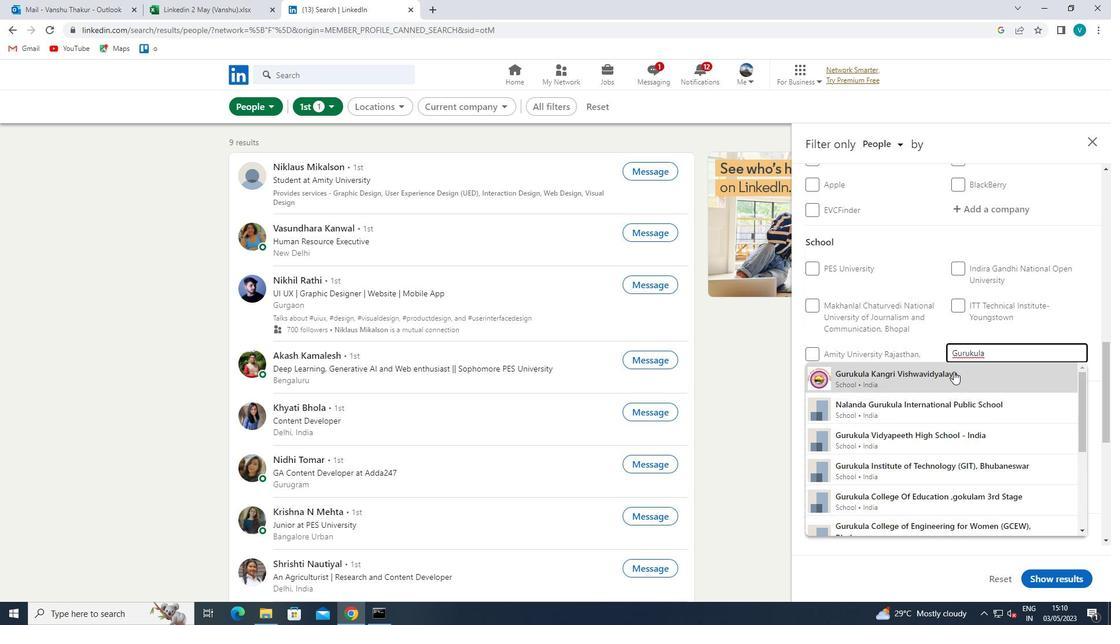 
Action: Mouse scrolled (954, 371) with delta (0, 0)
Screenshot: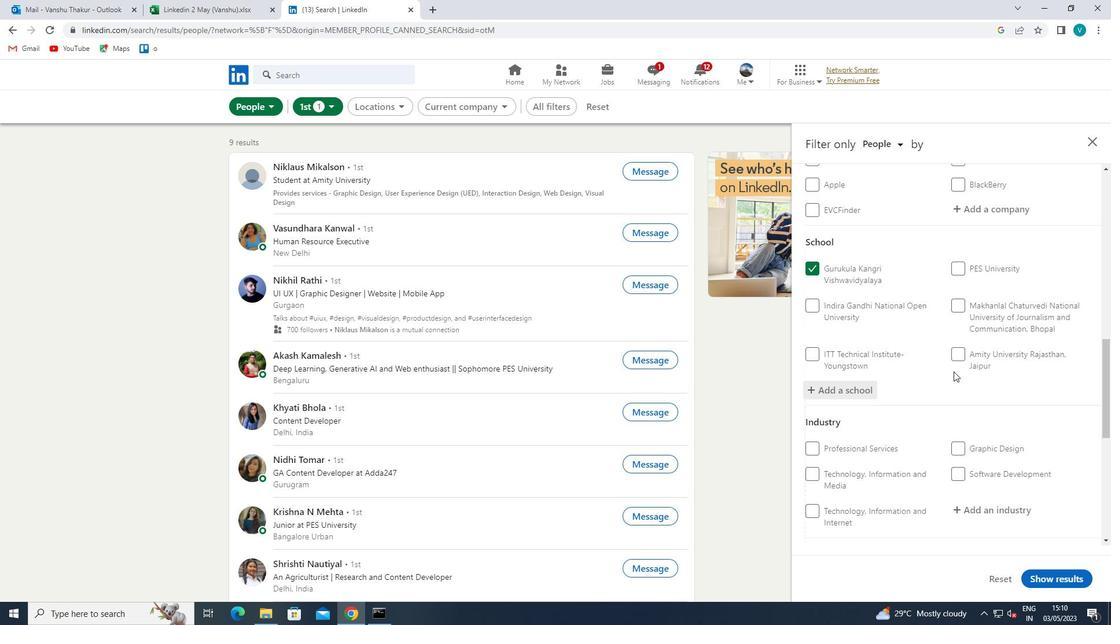 
Action: Mouse scrolled (954, 371) with delta (0, 0)
Screenshot: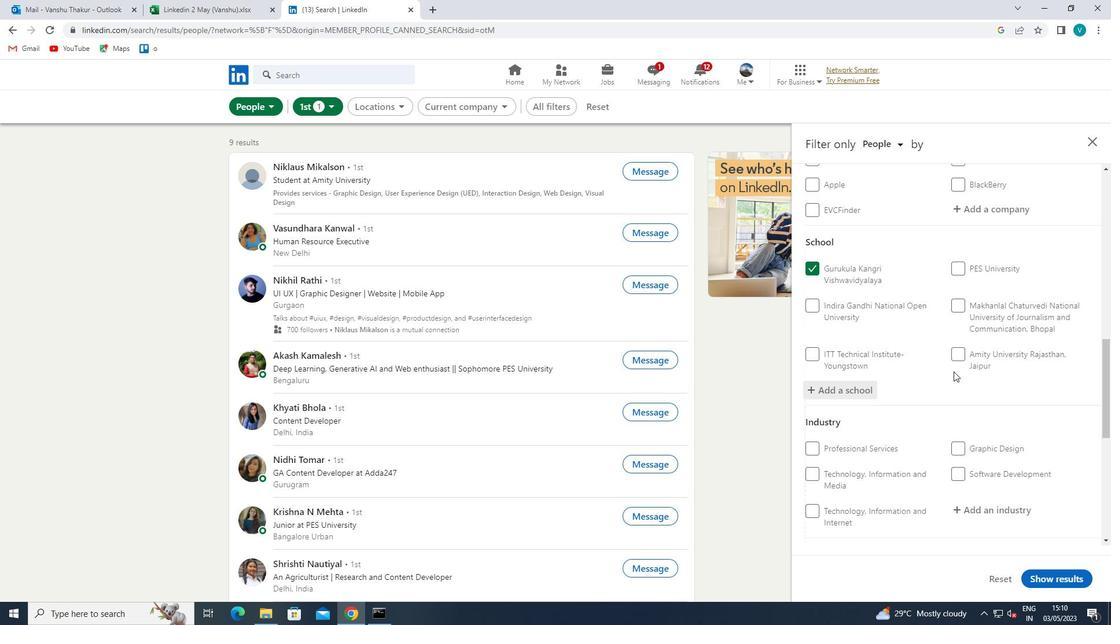 
Action: Mouse moved to (954, 371)
Screenshot: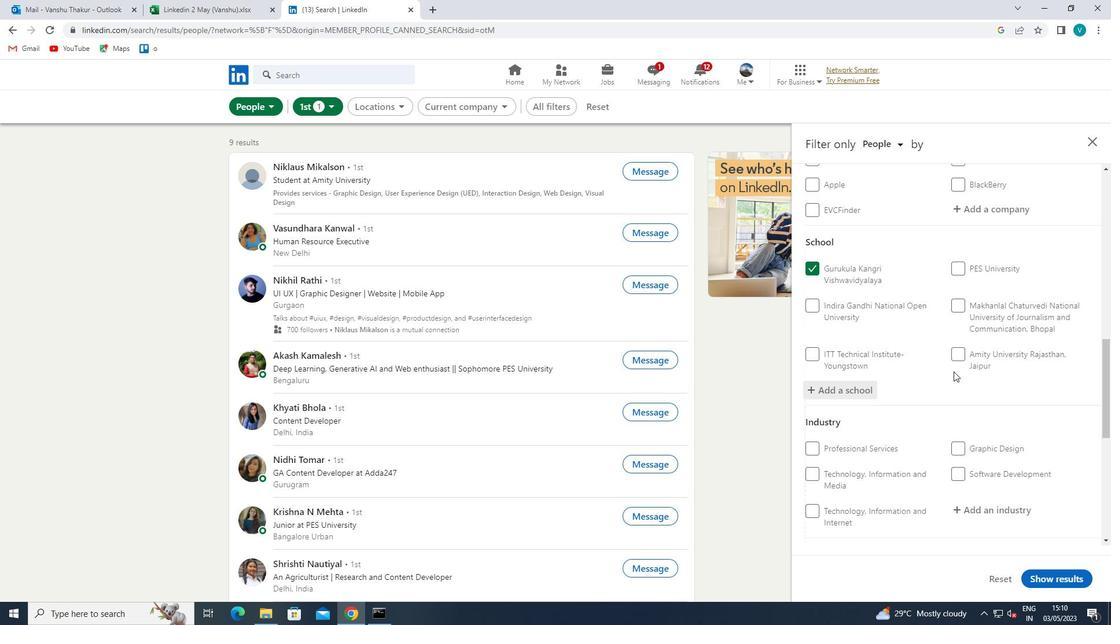
Action: Mouse scrolled (954, 371) with delta (0, 0)
Screenshot: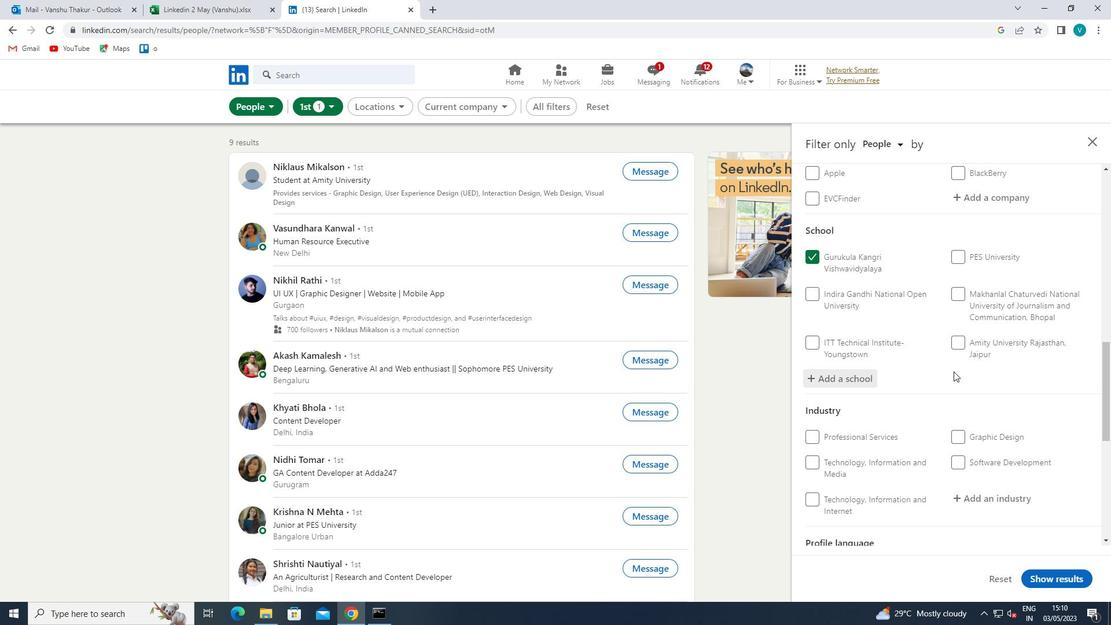 
Action: Mouse moved to (986, 341)
Screenshot: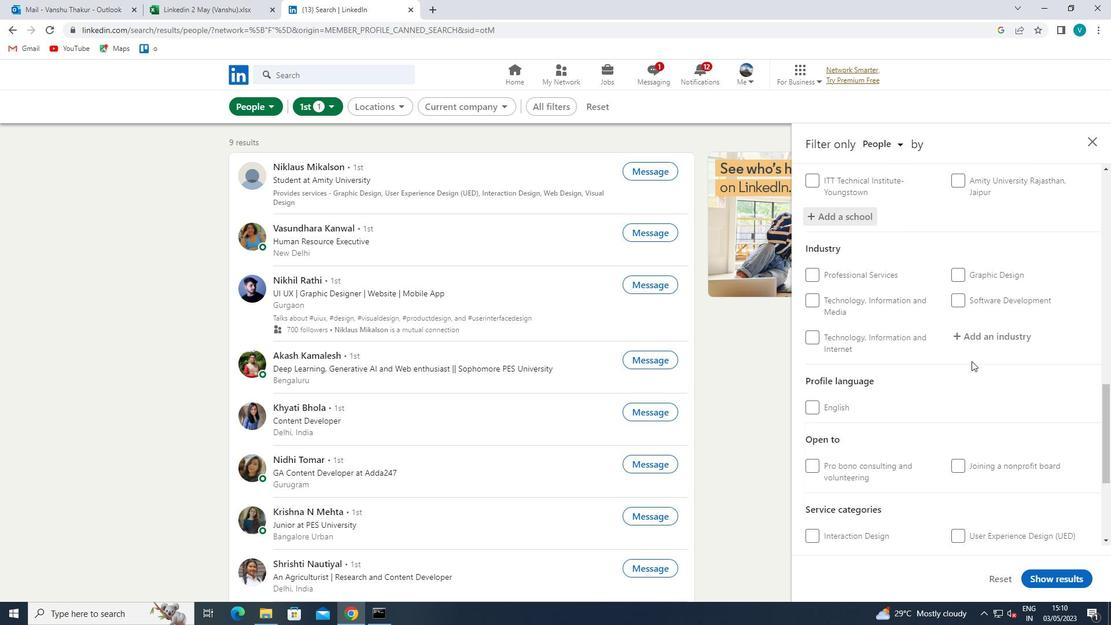 
Action: Mouse pressed left at (986, 341)
Screenshot: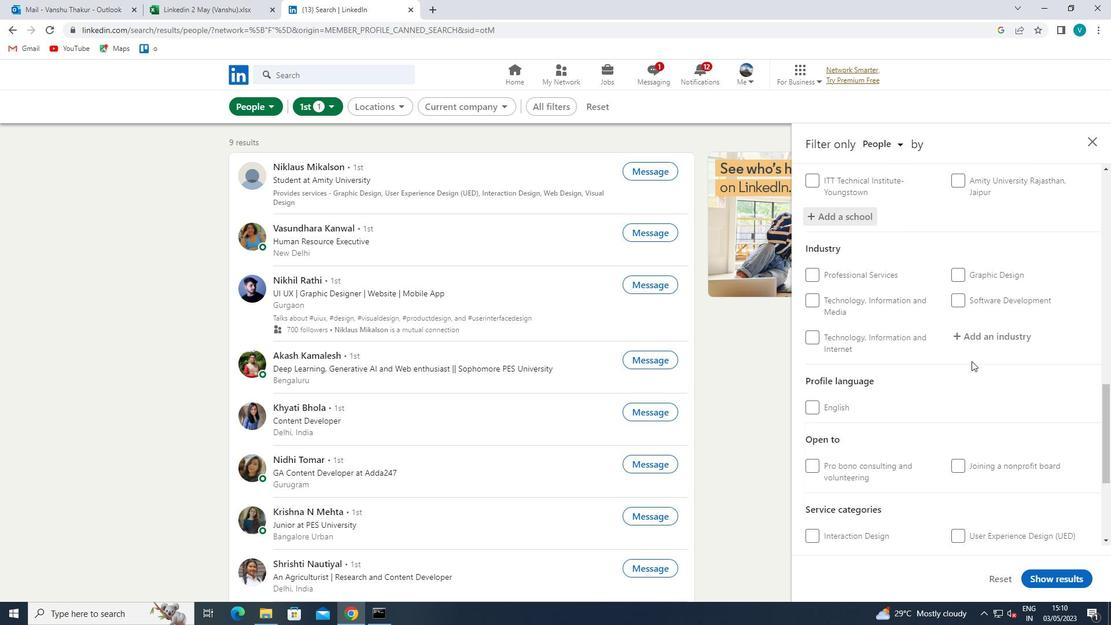 
Action: Mouse moved to (873, 374)
Screenshot: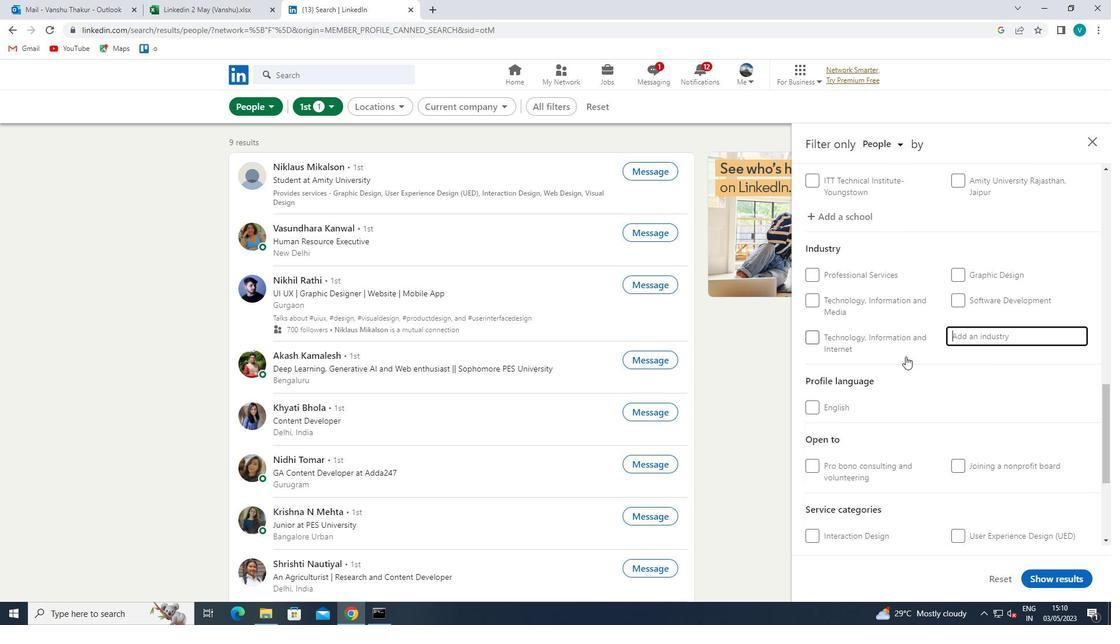 
Action: Key pressed <Key.shift>INTER
Screenshot: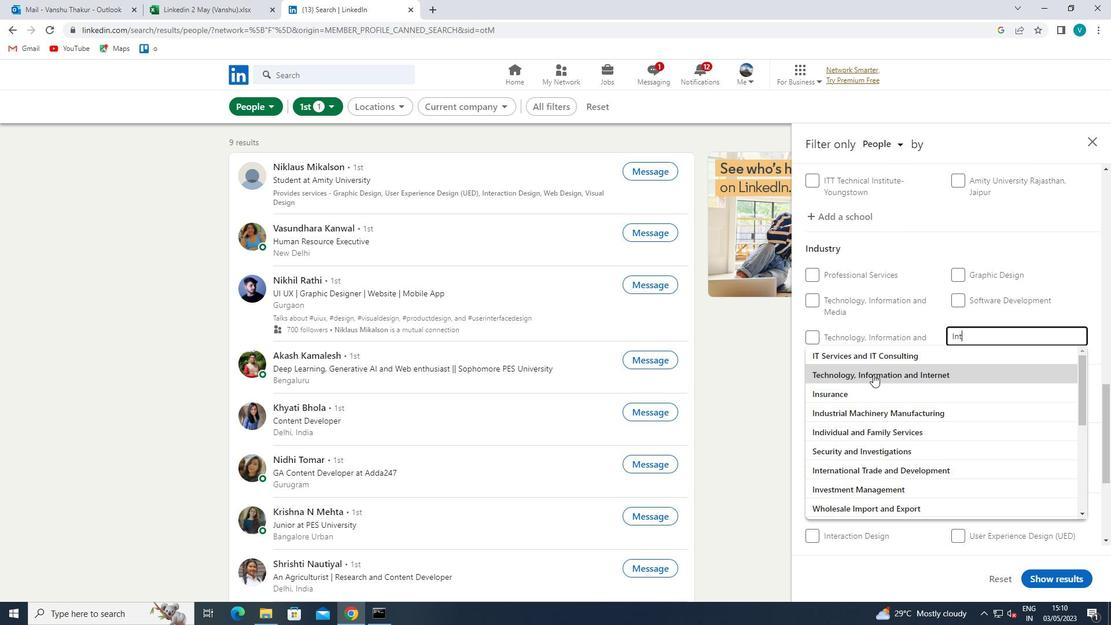 
Action: Mouse moved to (865, 425)
Screenshot: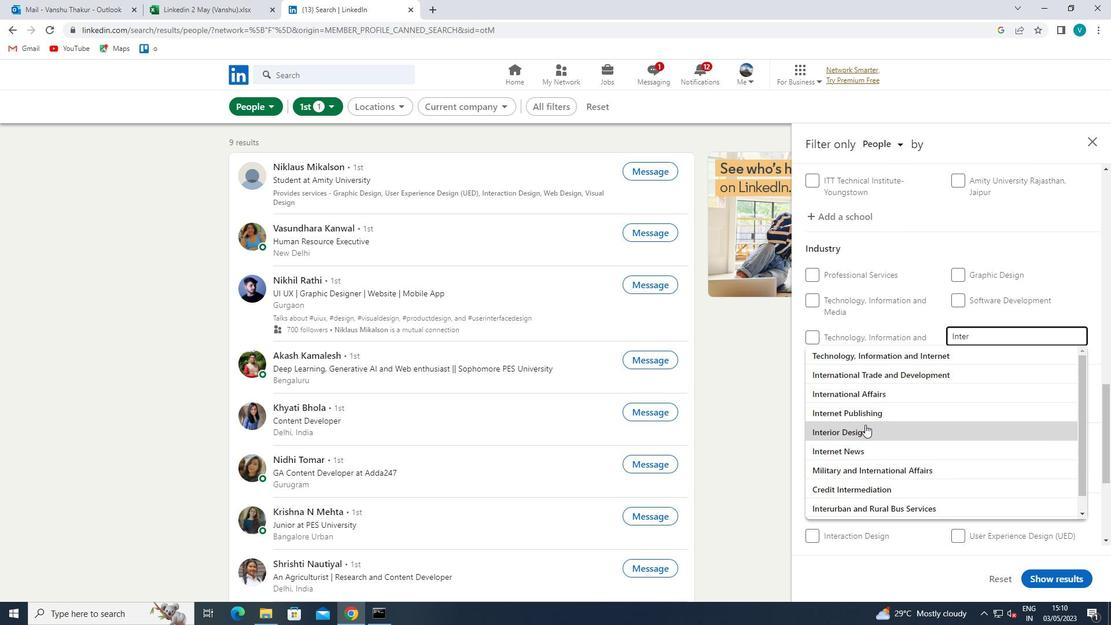 
Action: Mouse pressed left at (865, 425)
Screenshot: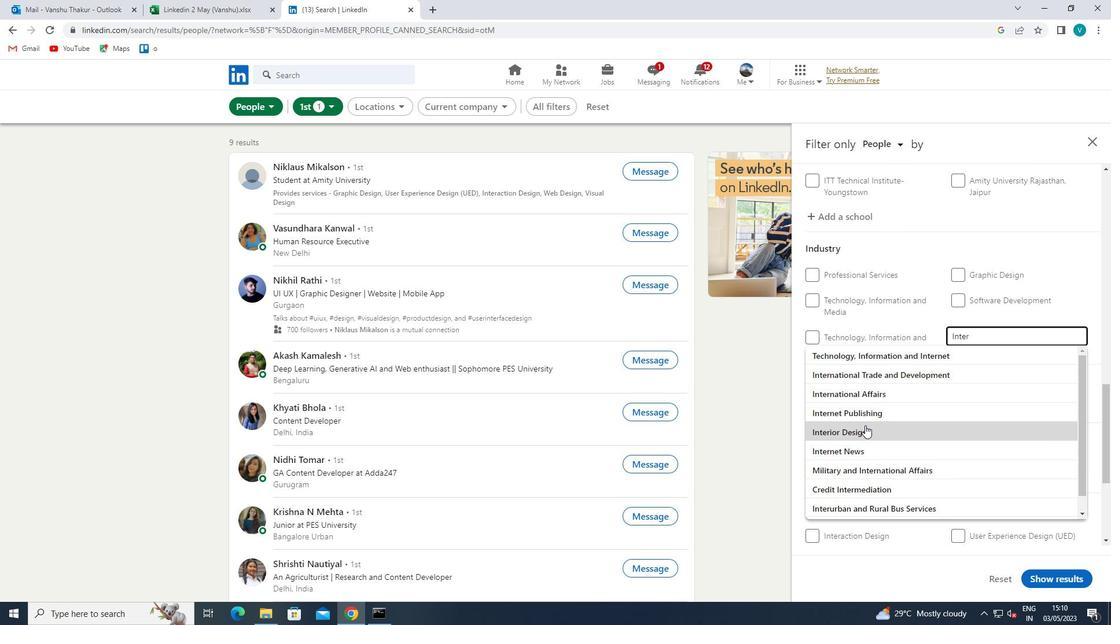 
Action: Mouse moved to (876, 420)
Screenshot: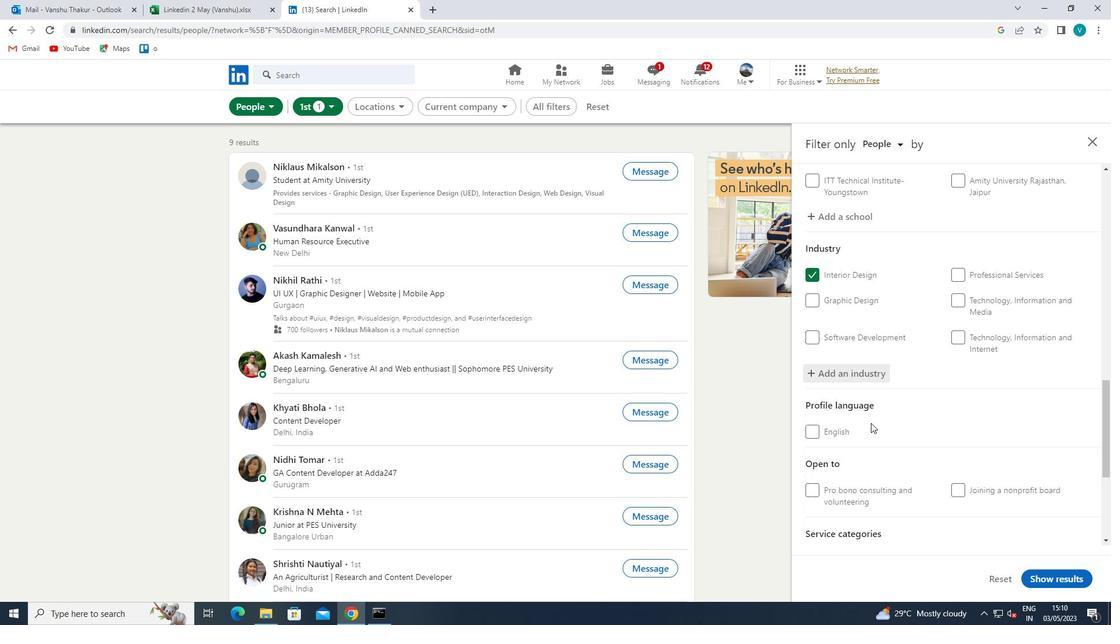 
Action: Mouse scrolled (876, 420) with delta (0, 0)
Screenshot: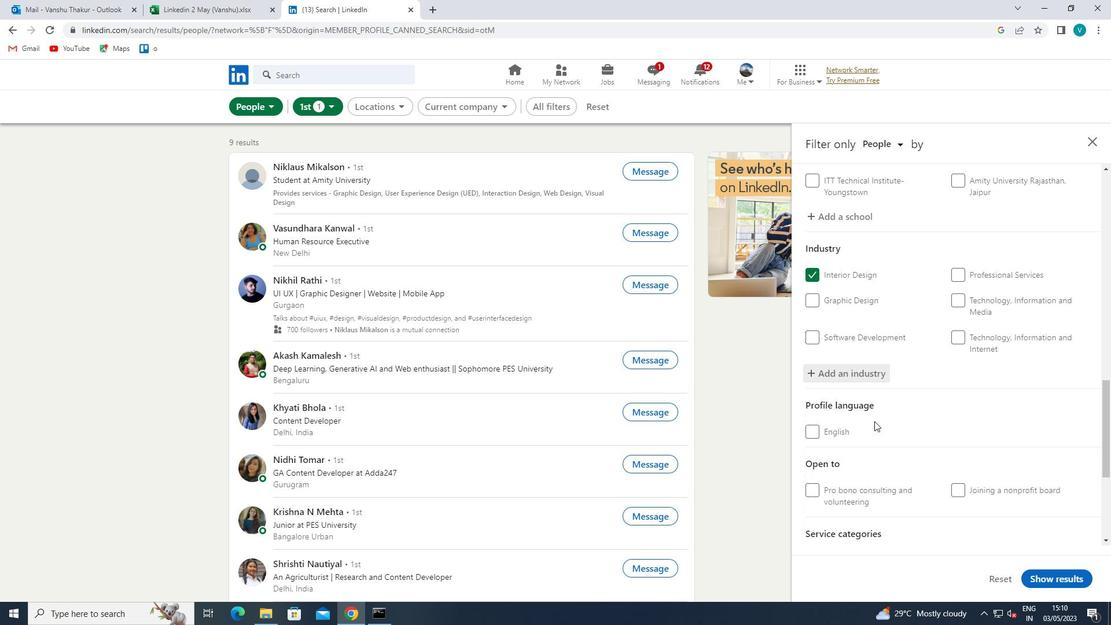 
Action: Mouse scrolled (876, 420) with delta (0, 0)
Screenshot: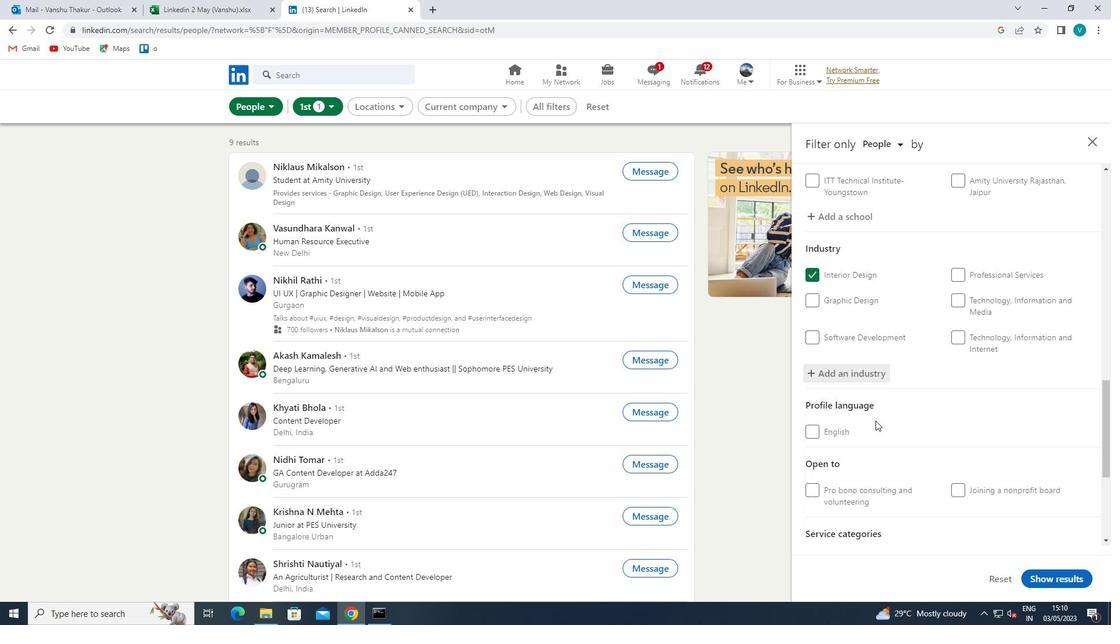 
Action: Mouse scrolled (876, 420) with delta (0, 0)
Screenshot: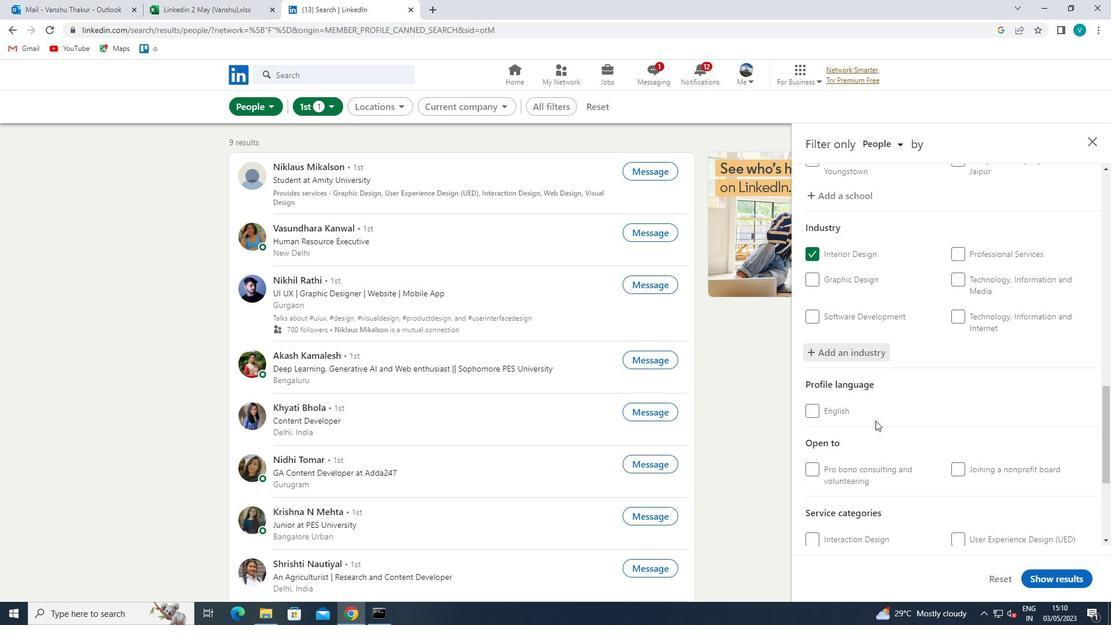 
Action: Mouse scrolled (876, 420) with delta (0, 0)
Screenshot: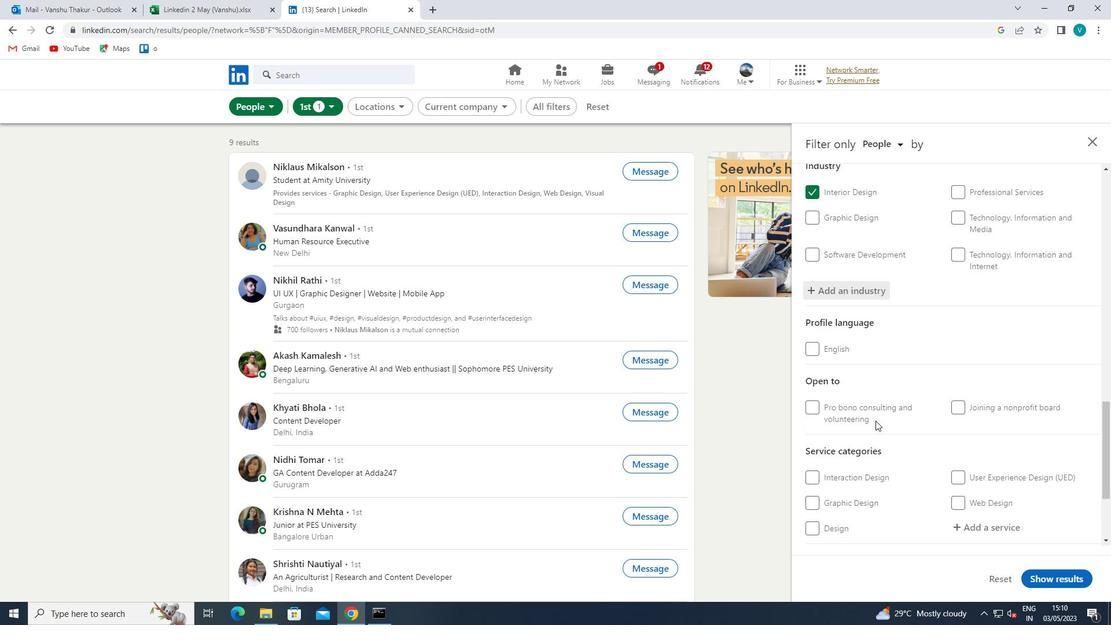 
Action: Mouse moved to (877, 420)
Screenshot: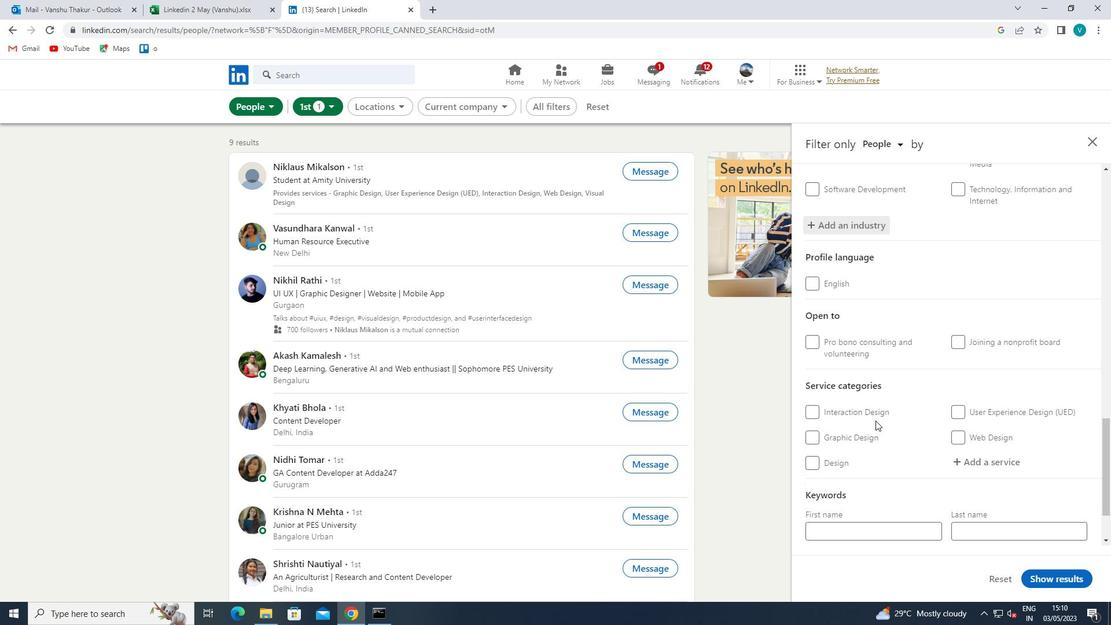 
Action: Mouse scrolled (877, 419) with delta (0, 0)
Screenshot: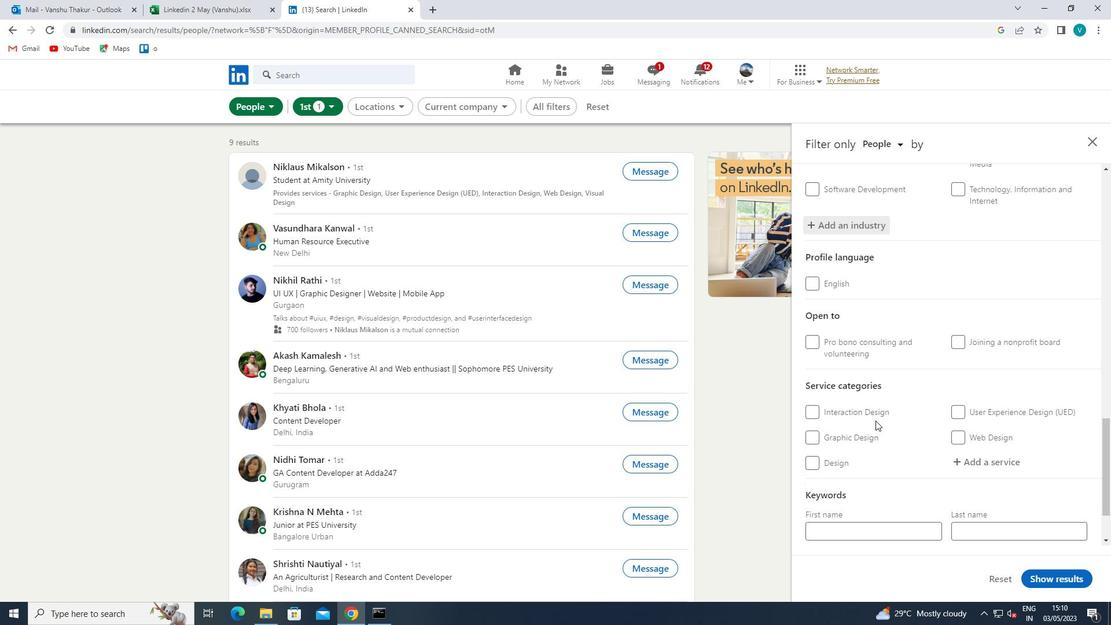 
Action: Mouse moved to (989, 375)
Screenshot: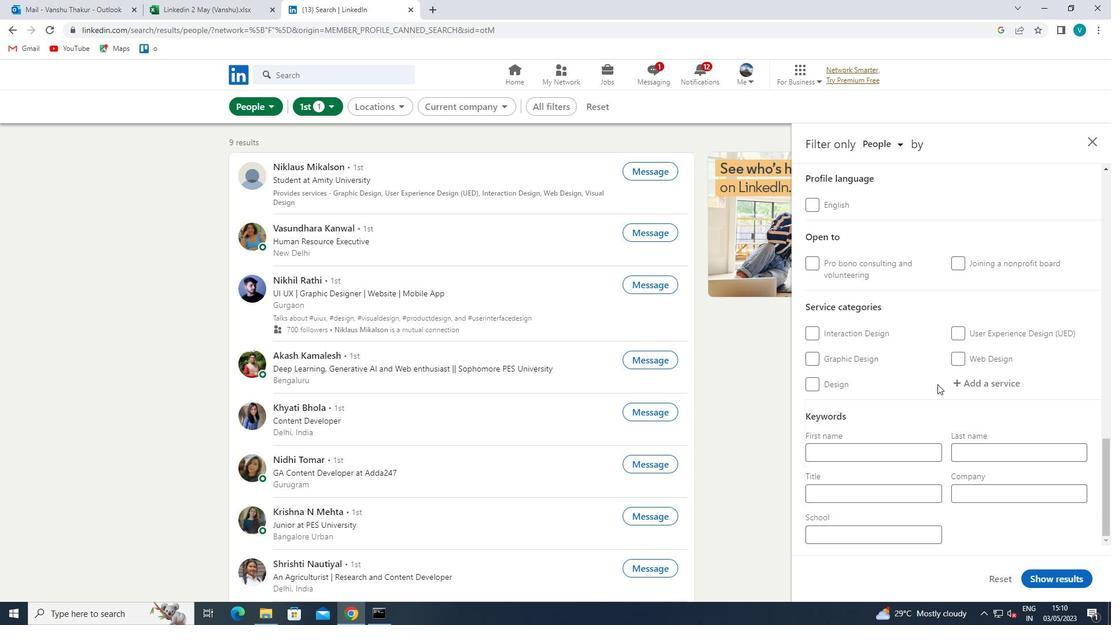
Action: Mouse pressed left at (989, 375)
Screenshot: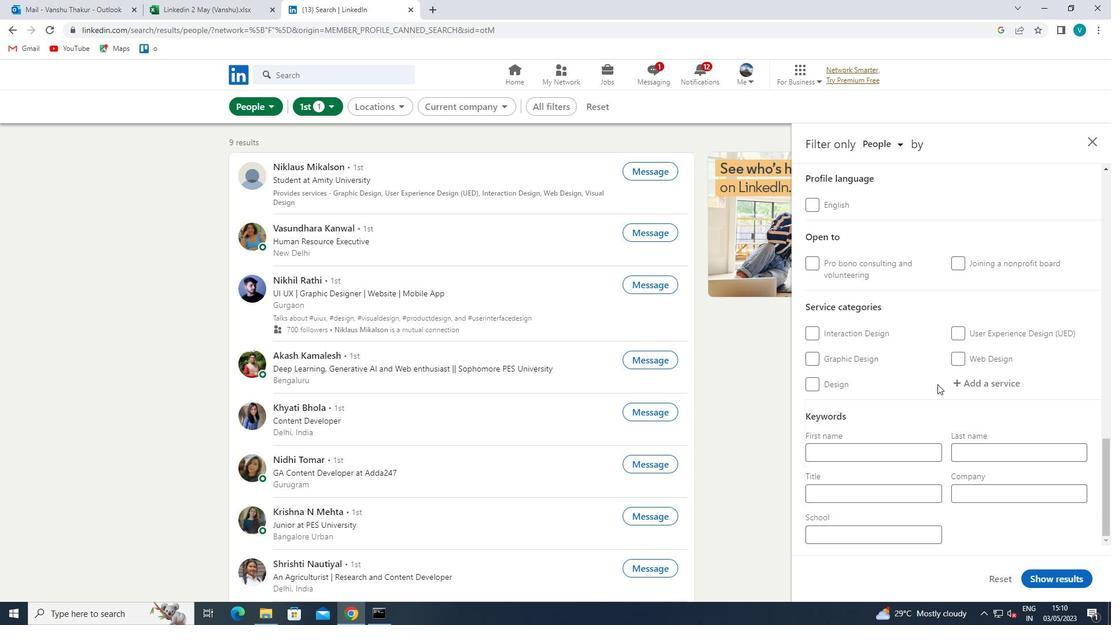 
Action: Key pressed <Key.shift>COMPUTER<Key.space>
Screenshot: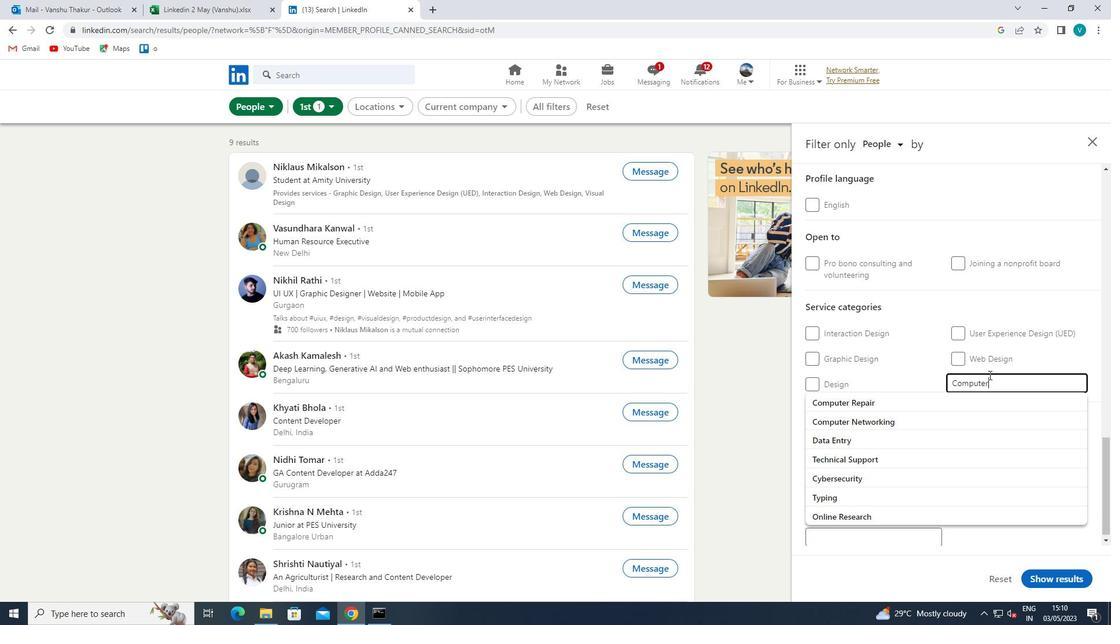 
Action: Mouse moved to (948, 423)
Screenshot: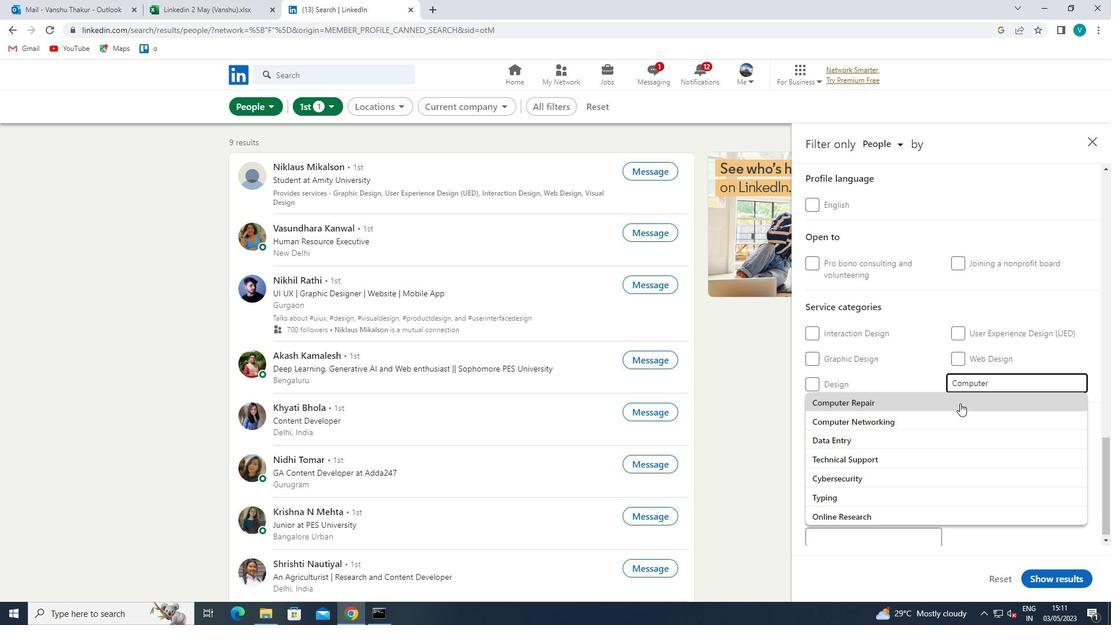 
Action: Mouse pressed left at (948, 423)
Screenshot: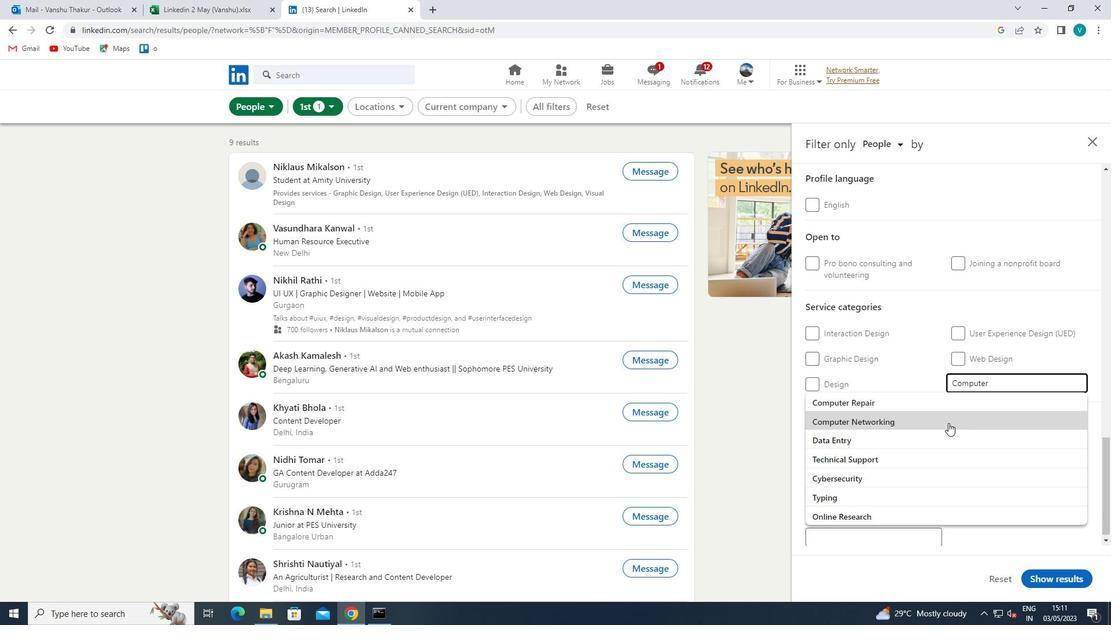 
Action: Mouse moved to (949, 423)
Screenshot: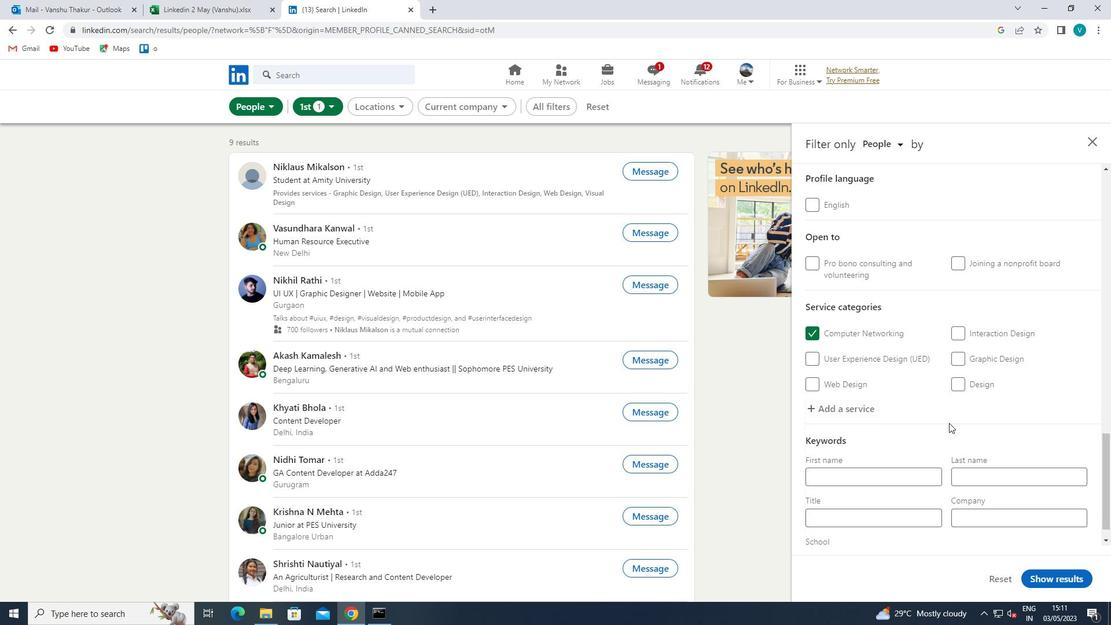 
Action: Mouse scrolled (949, 422) with delta (0, 0)
Screenshot: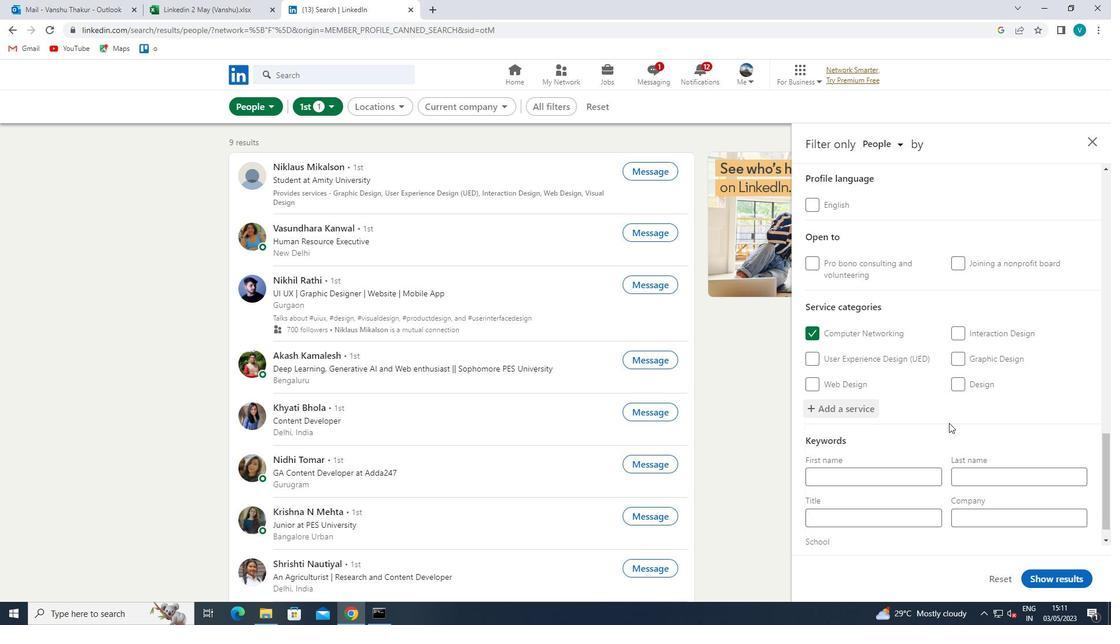 
Action: Mouse scrolled (949, 422) with delta (0, 0)
Screenshot: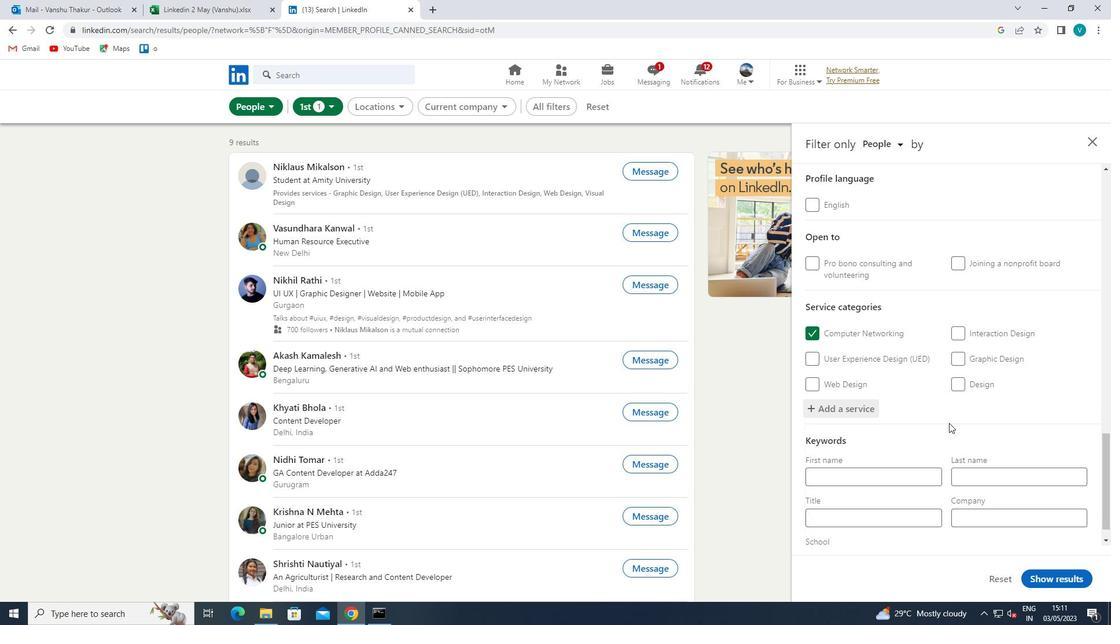 
Action: Mouse scrolled (949, 422) with delta (0, 0)
Screenshot: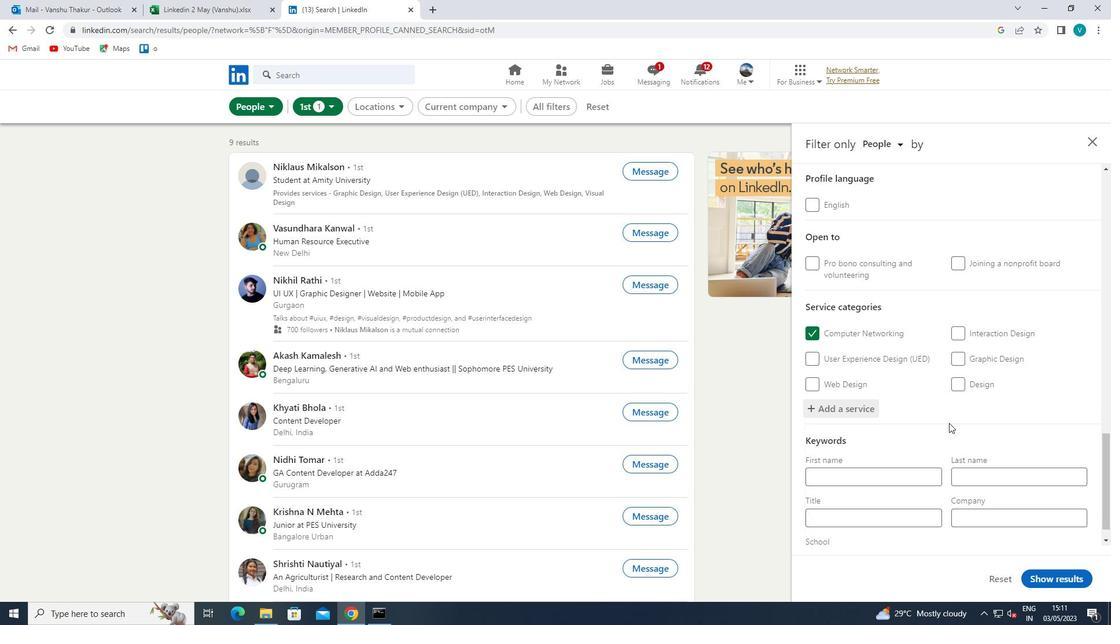 
Action: Mouse moved to (908, 480)
Screenshot: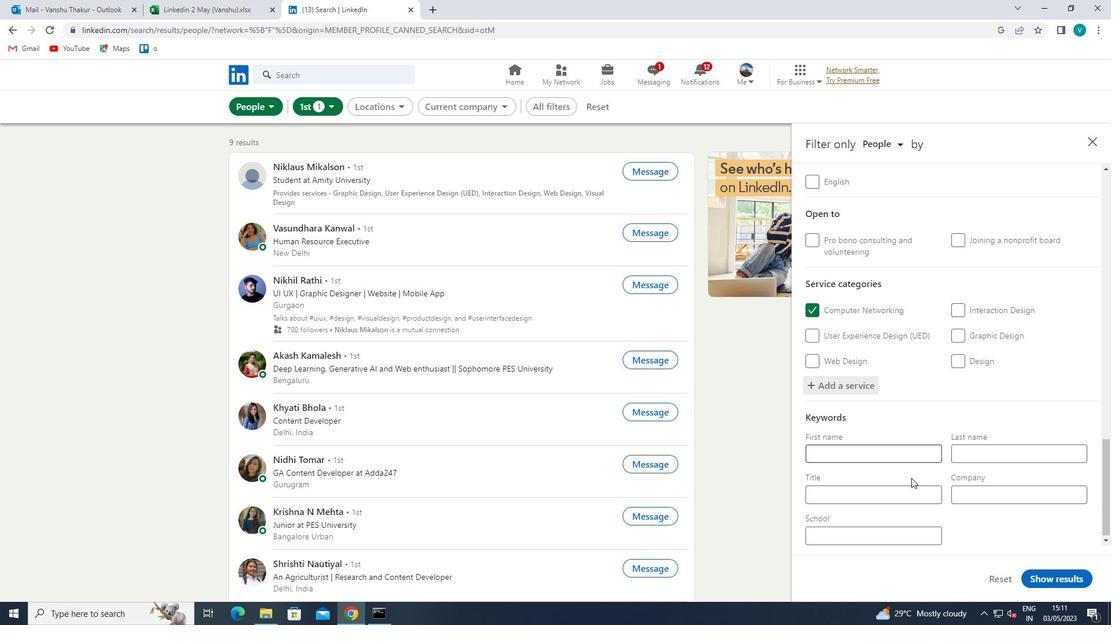 
Action: Mouse pressed left at (908, 480)
Screenshot: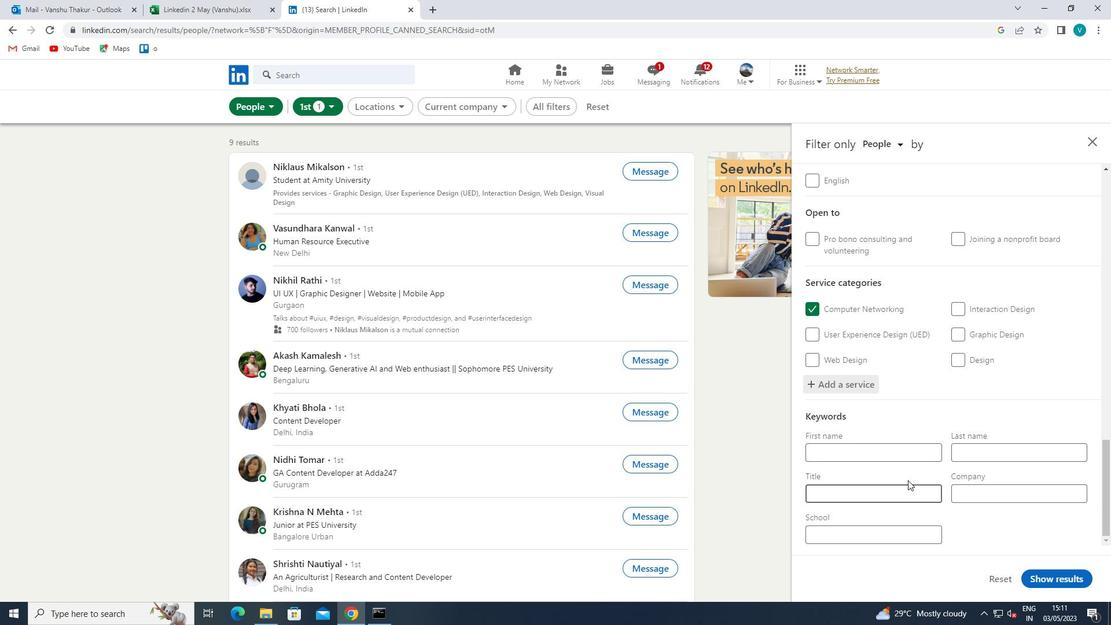 
Action: Mouse moved to (895, 486)
Screenshot: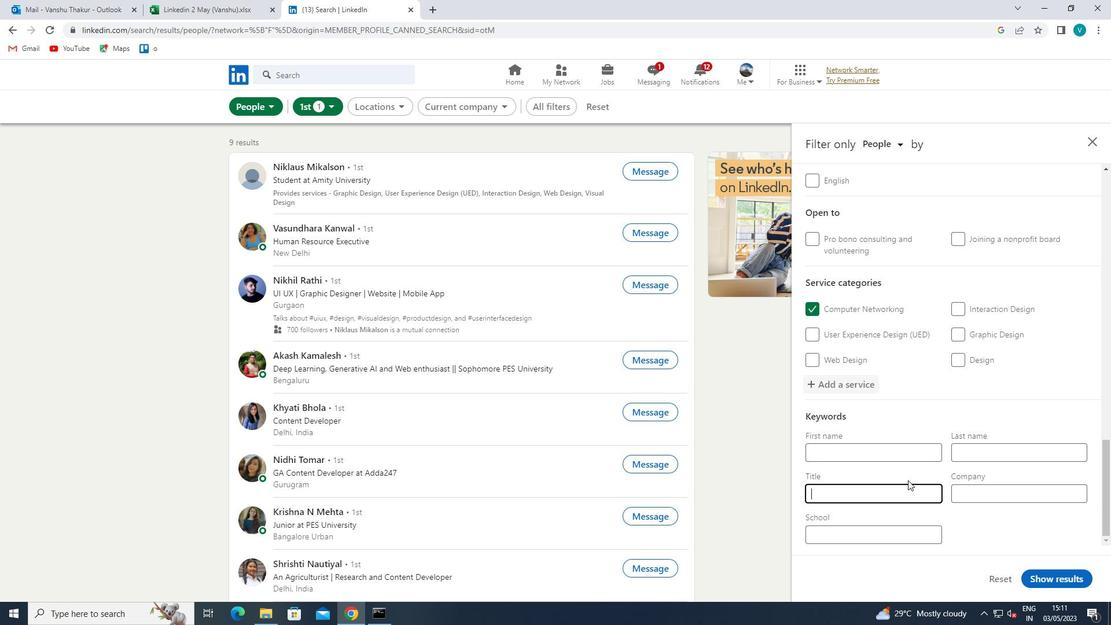 
Action: Key pressed <Key.shift>PUBLIC<Key.space><Key.shift>RELATIONS<Key.space>
Screenshot: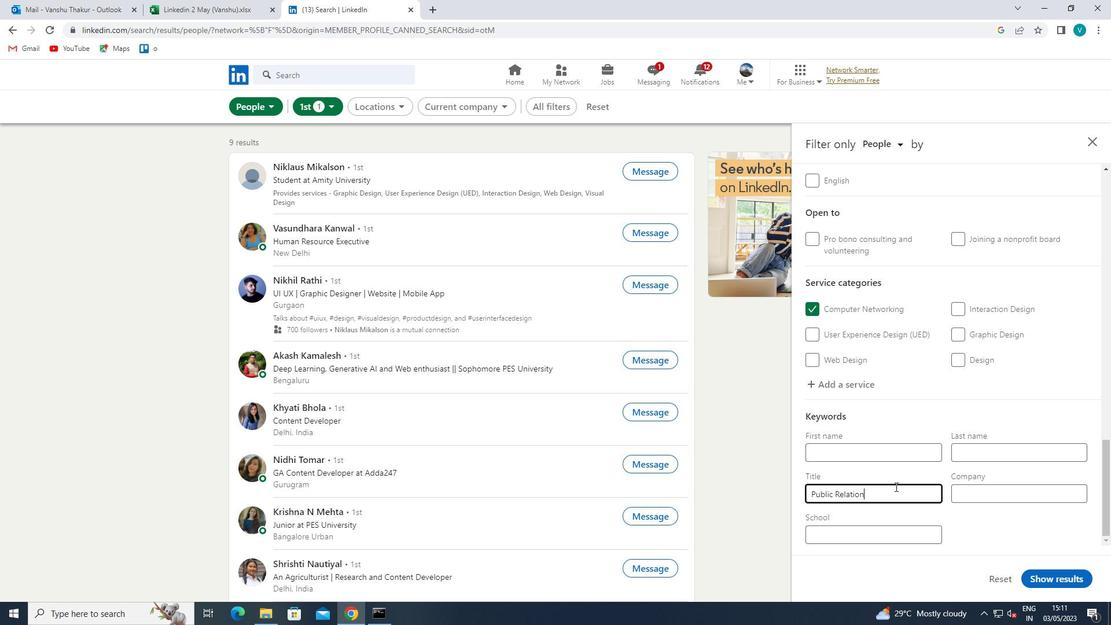 
Action: Mouse moved to (1047, 588)
Screenshot: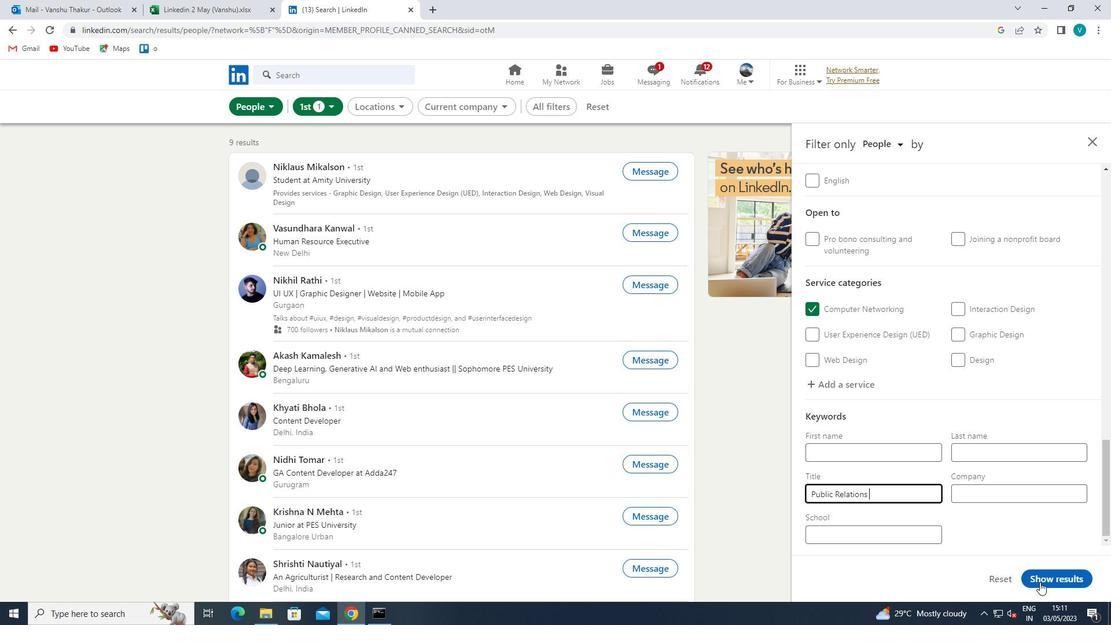 
Action: Mouse pressed left at (1047, 588)
Screenshot: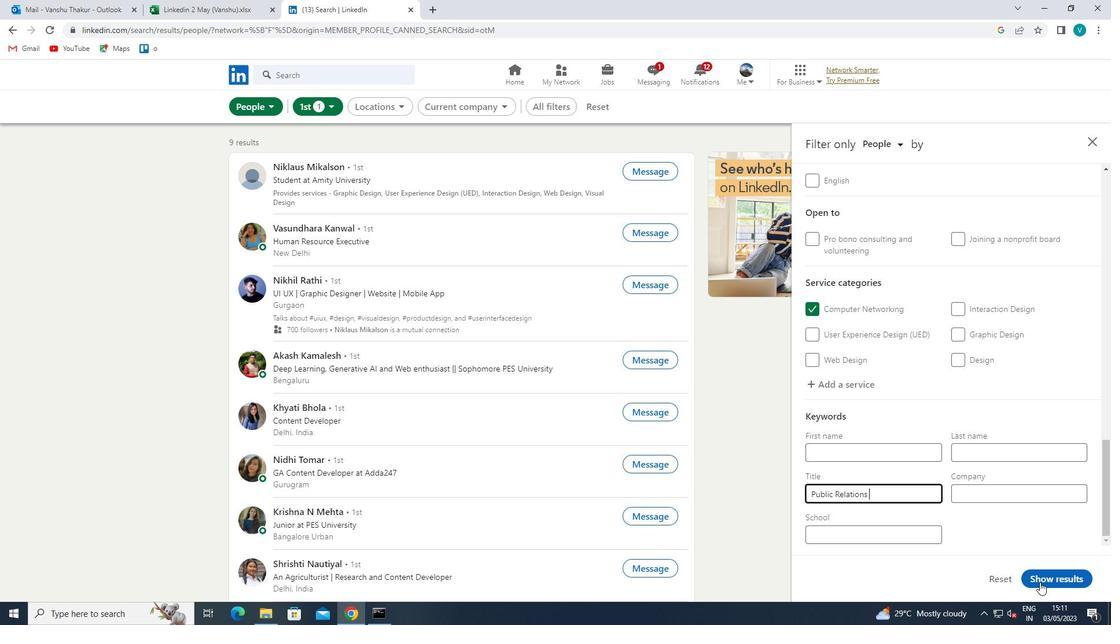 
Action: Mouse moved to (1053, 584)
Screenshot: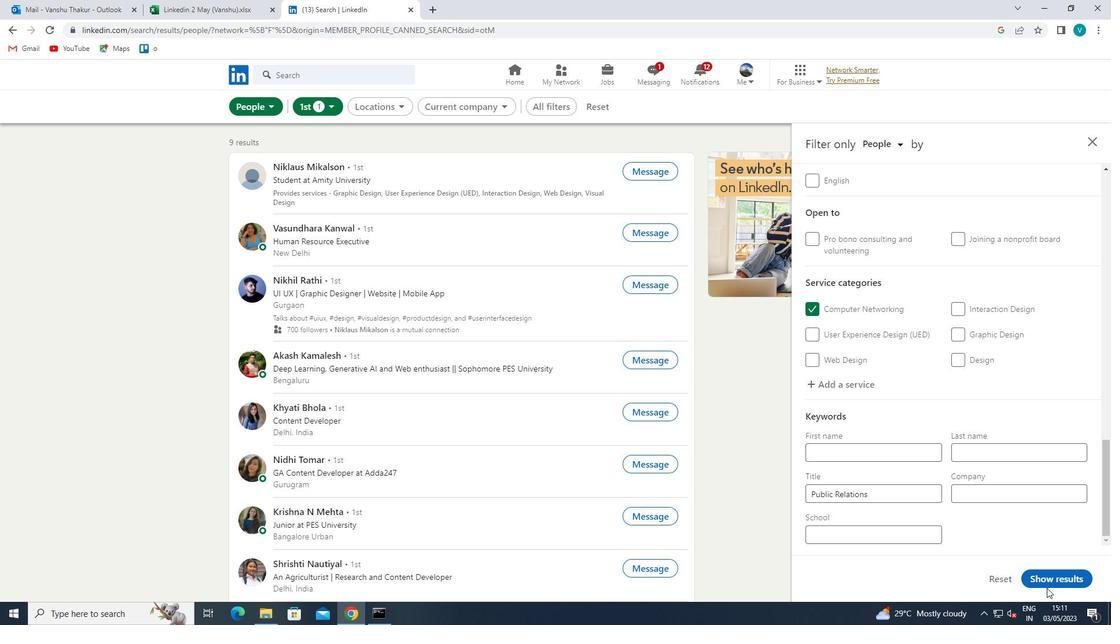 
Action: Mouse pressed left at (1053, 584)
Screenshot: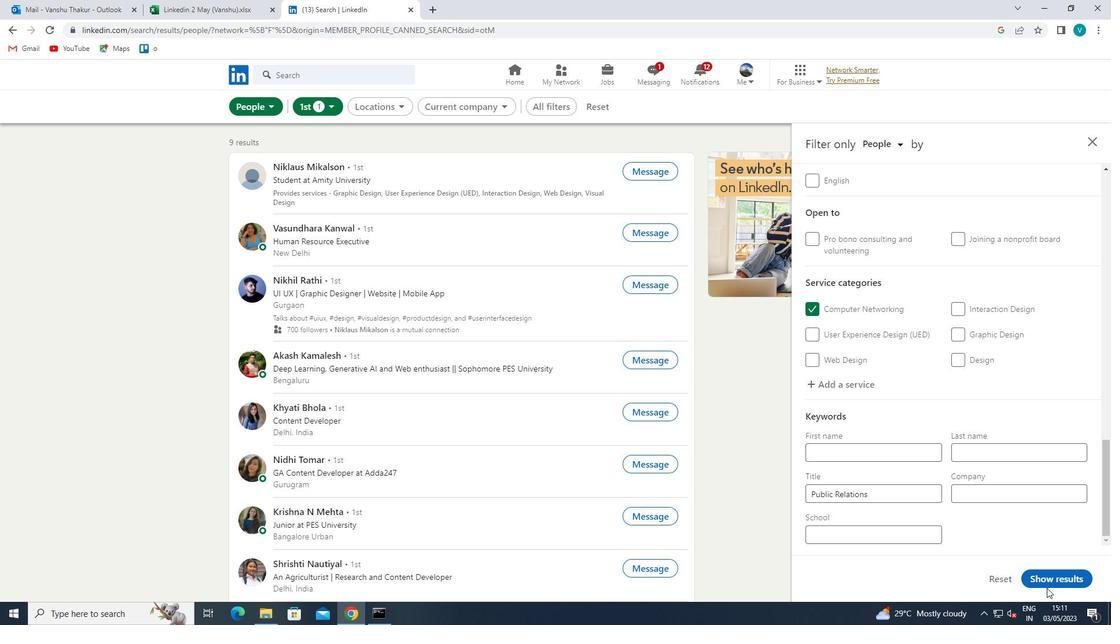 
